 Task: Look for space in Siilinjärvi, Finland from 8th June, 2023 to 12th June, 2023 for 2 adults in price range Rs.8000 to Rs.16000. Place can be private room with 1  bedroom having 1 bed and 1 bathroom. Property type can be flatguest house, hotel. Booking option can be shelf check-in. Required host language is .
Action: Mouse moved to (457, 85)
Screenshot: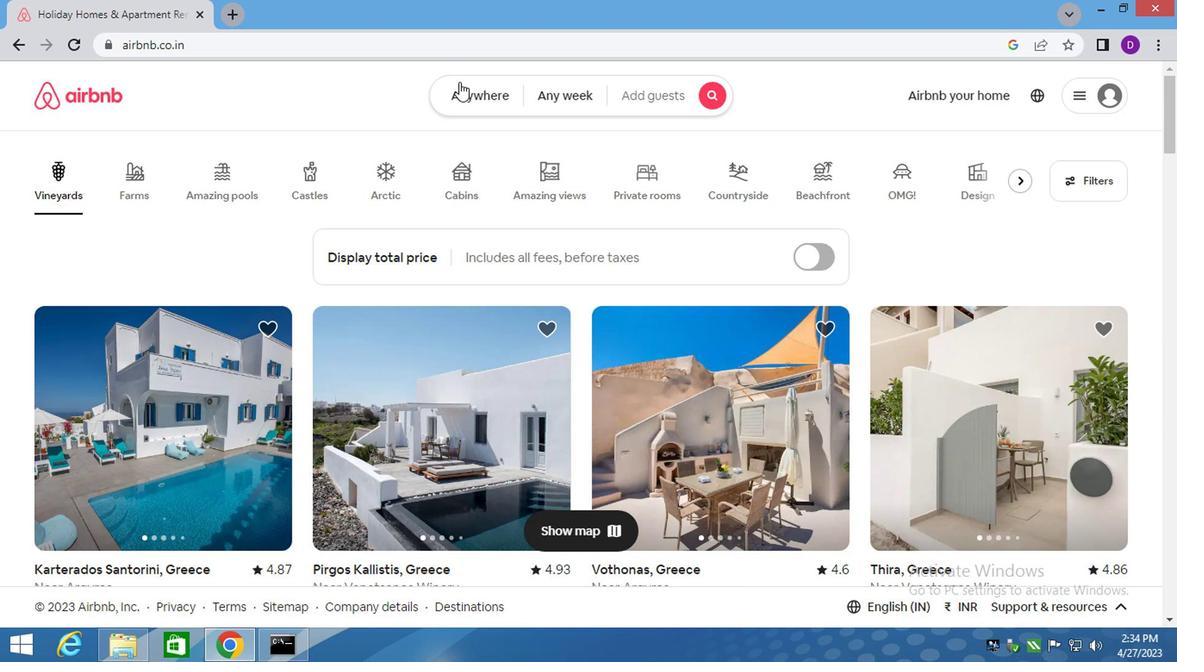 
Action: Mouse pressed left at (457, 85)
Screenshot: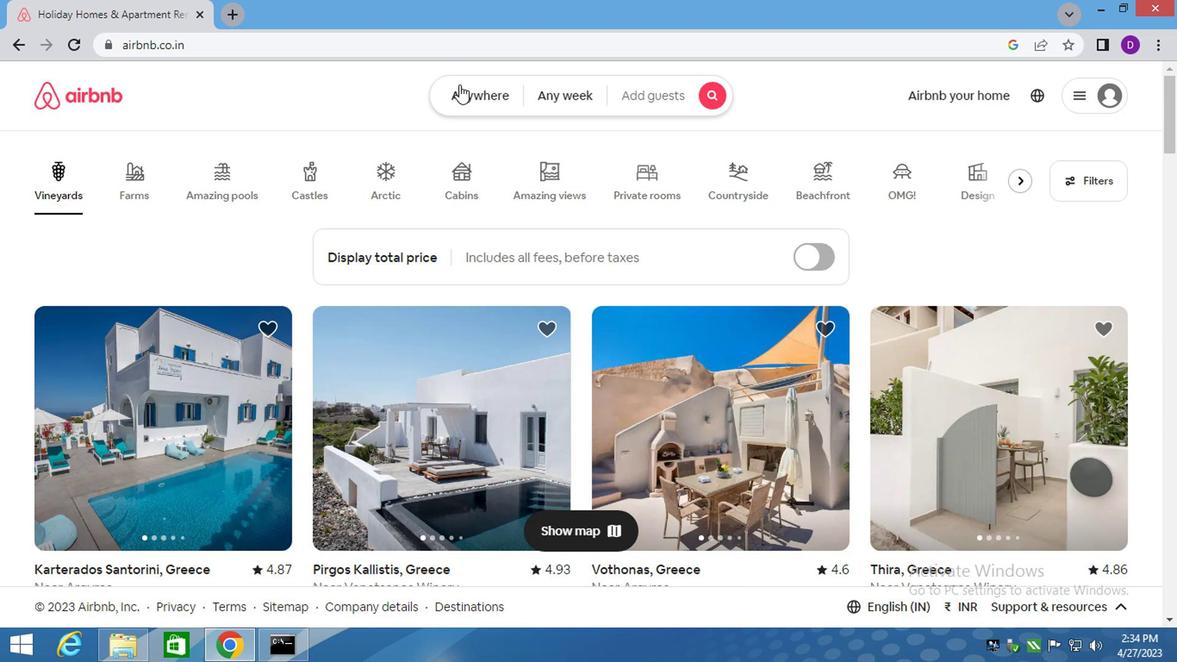 
Action: Mouse moved to (321, 168)
Screenshot: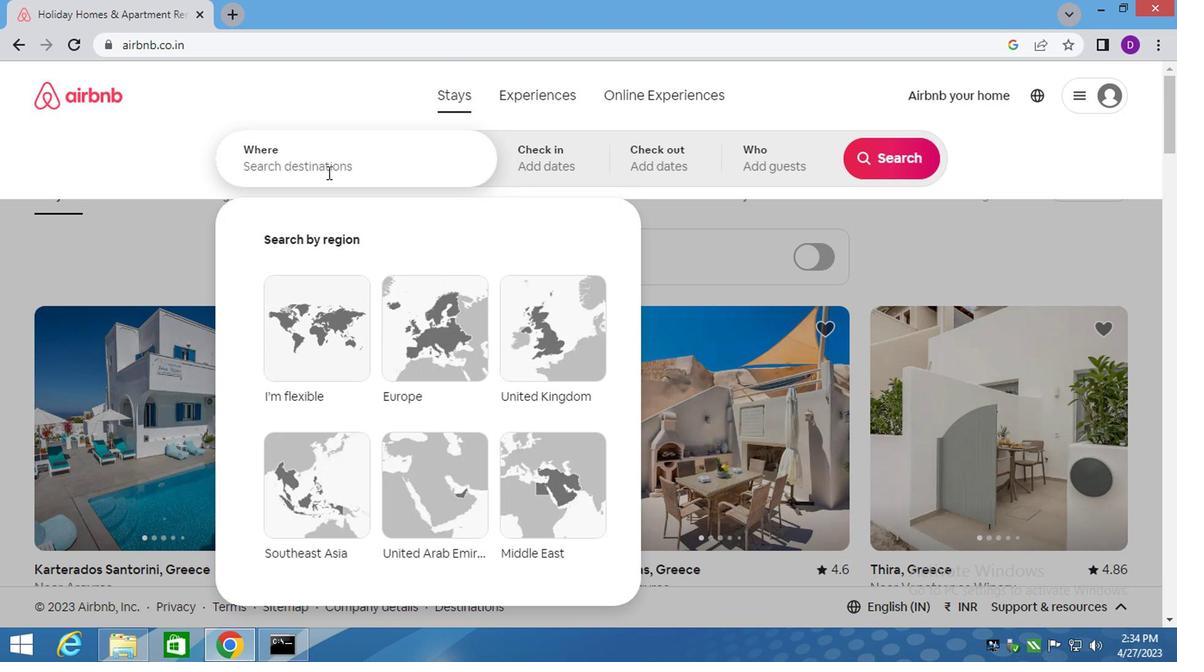 
Action: Mouse pressed left at (321, 168)
Screenshot: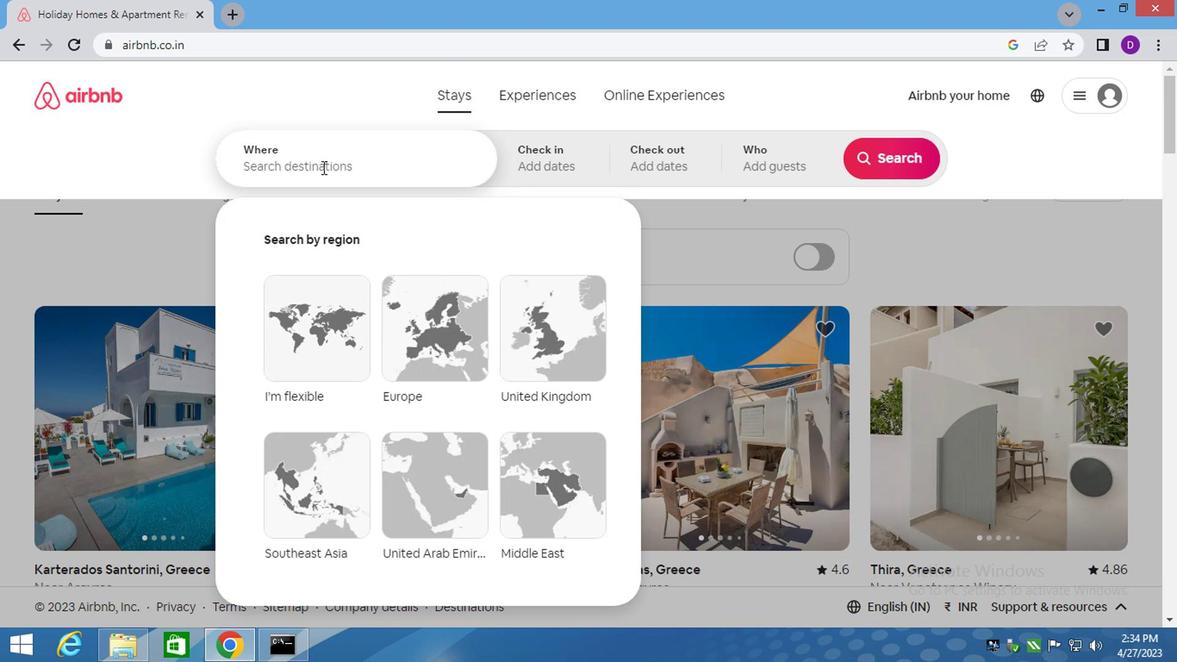 
Action: Key pressed <Key.shift>SIILINJARVI,<Key.space><Key.shift>FINLAND<Key.enter>
Screenshot: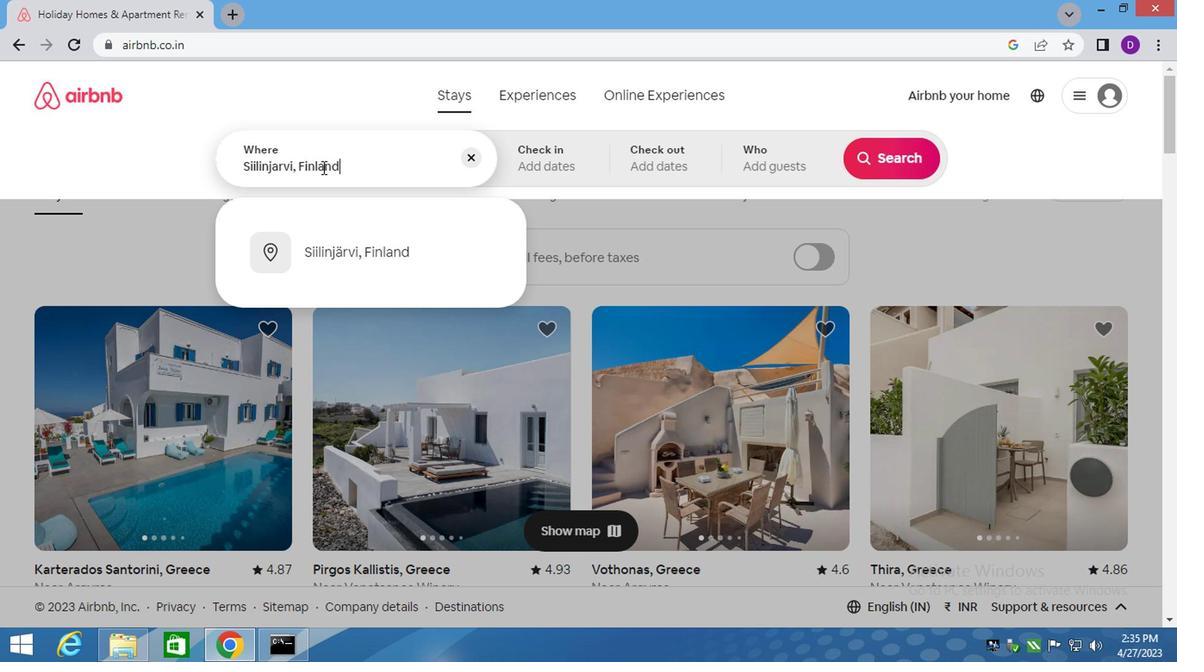 
Action: Mouse moved to (873, 299)
Screenshot: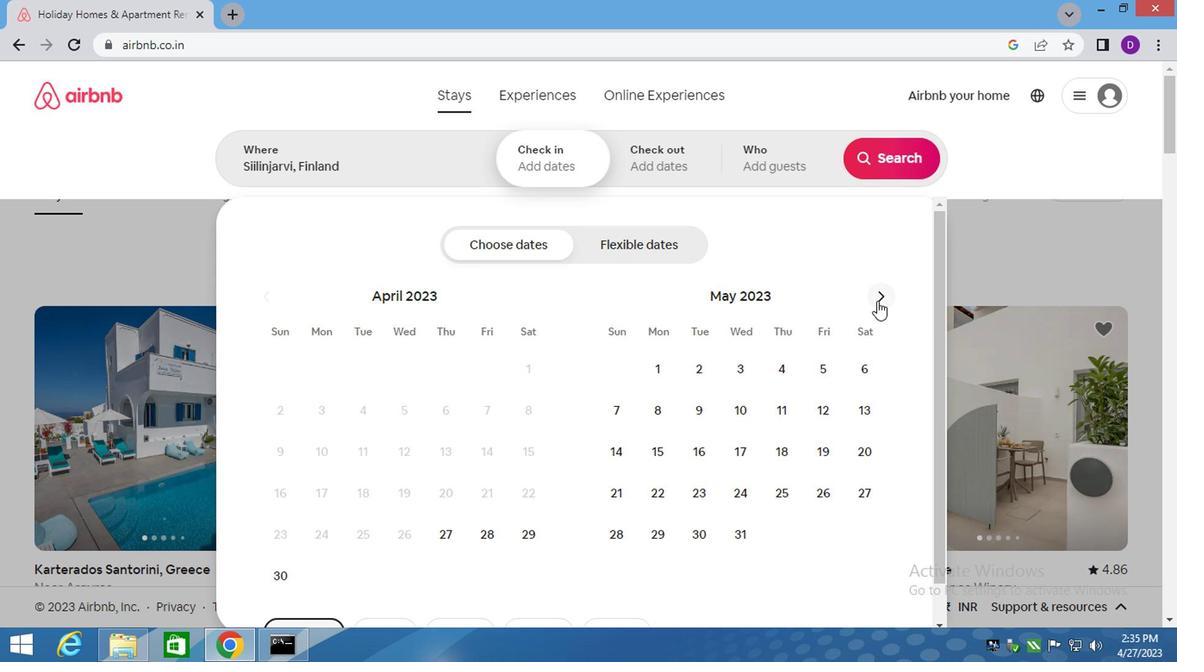 
Action: Mouse pressed left at (873, 299)
Screenshot: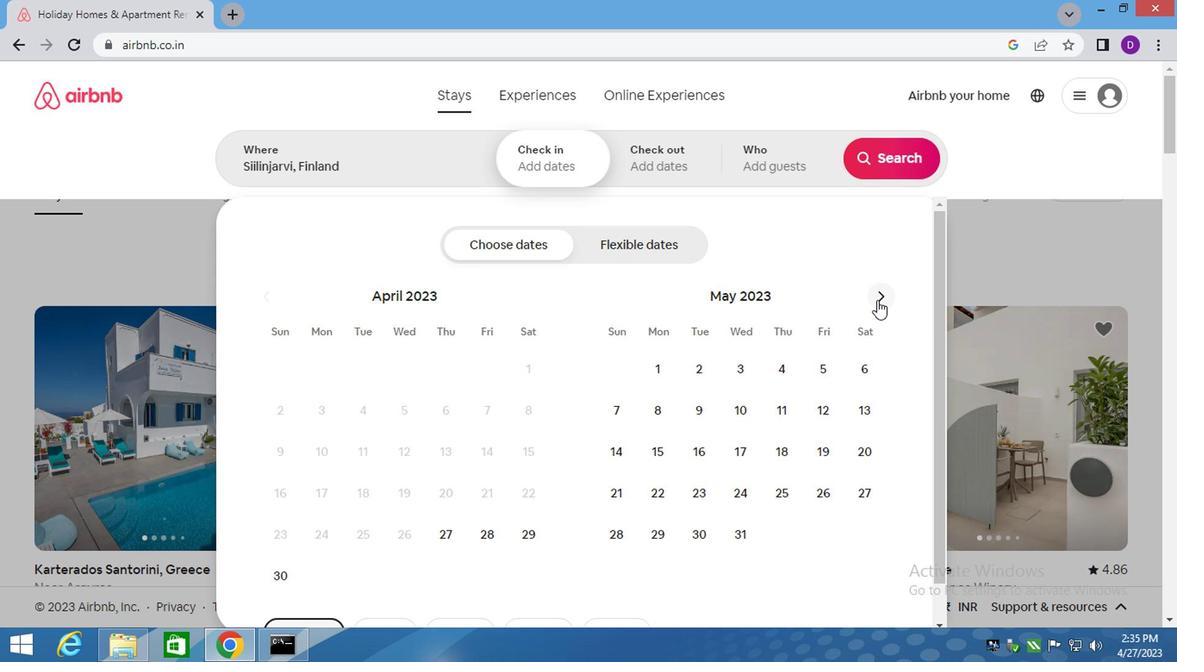 
Action: Mouse moved to (776, 411)
Screenshot: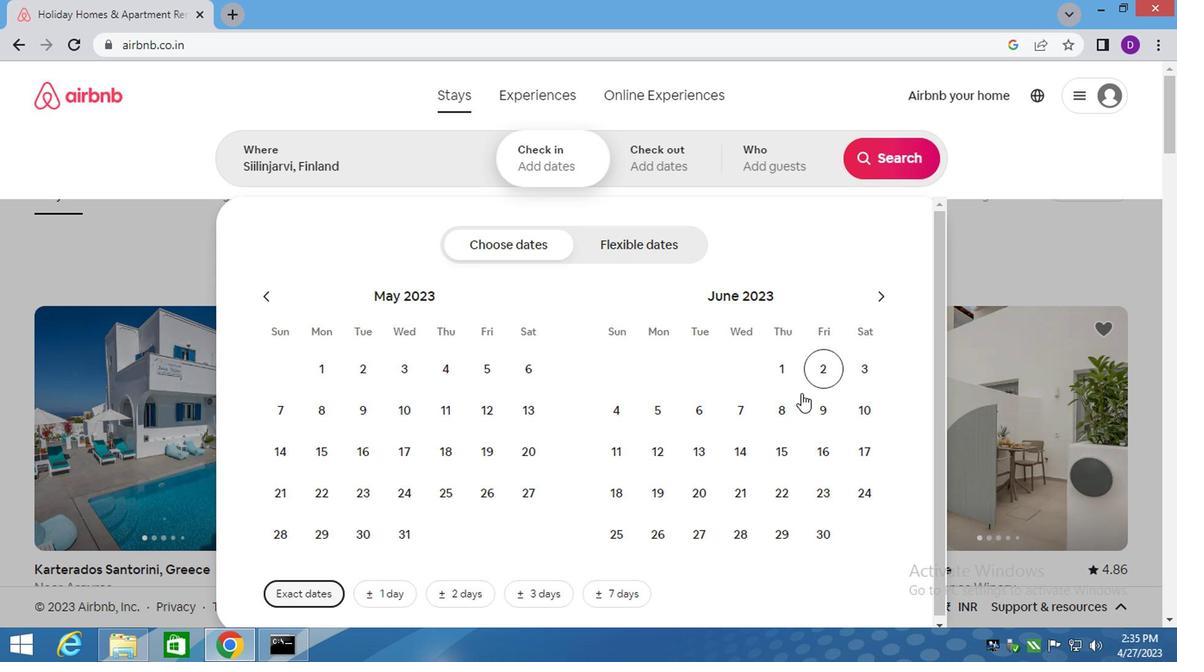 
Action: Mouse pressed left at (776, 411)
Screenshot: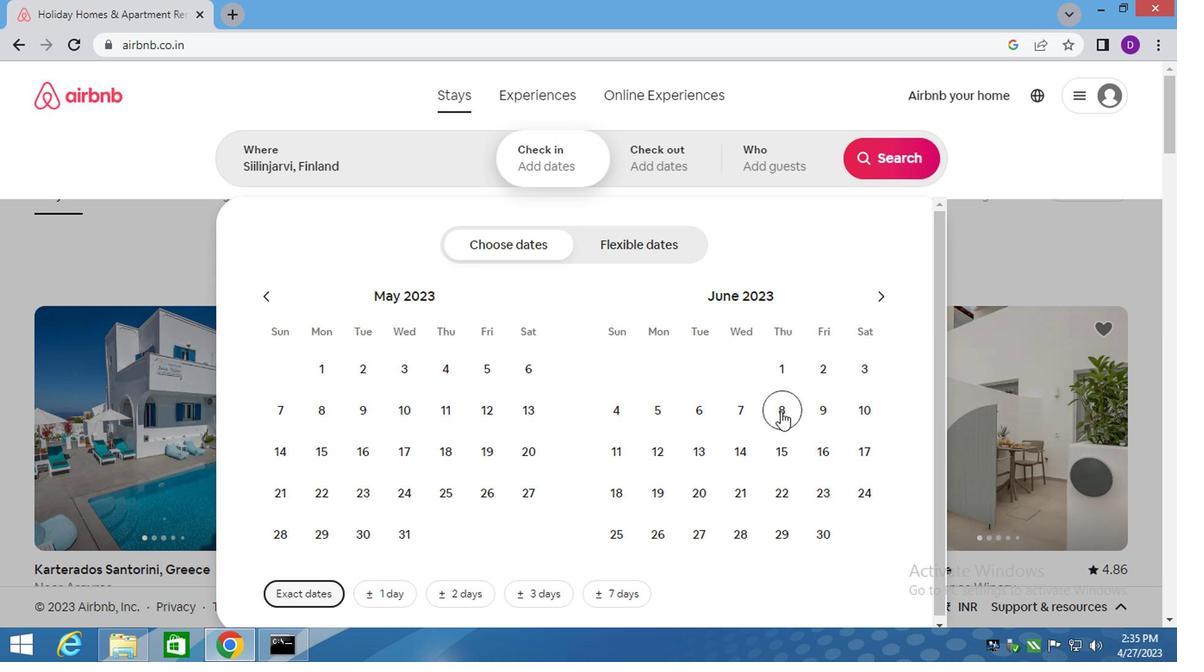 
Action: Mouse moved to (666, 441)
Screenshot: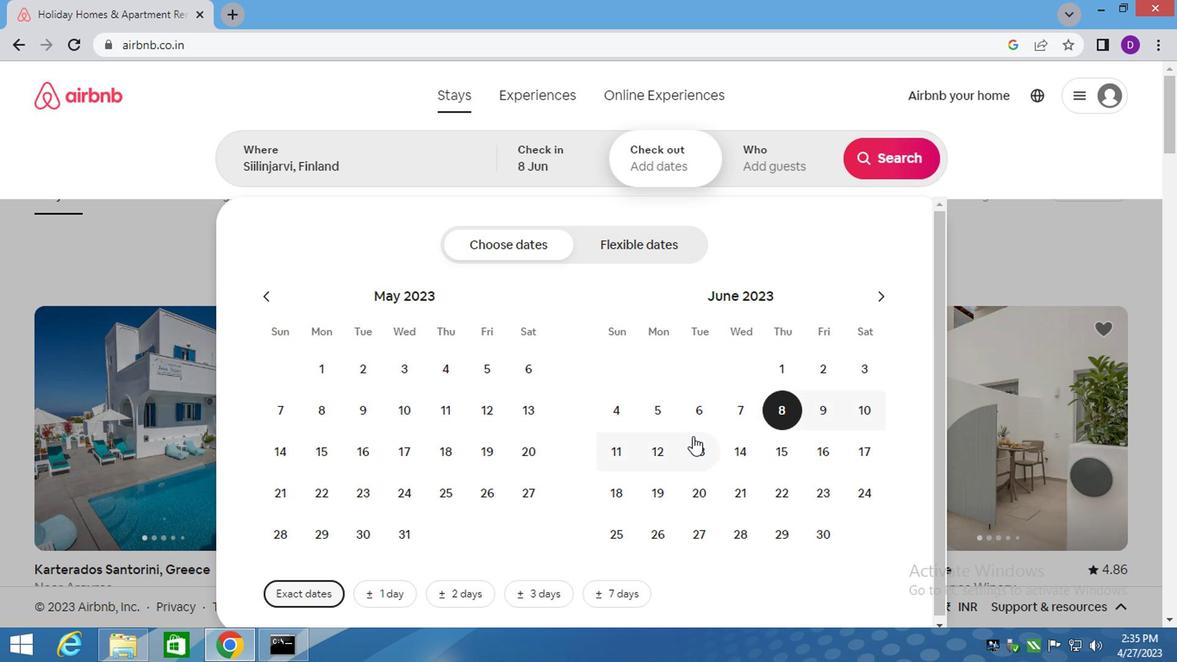 
Action: Mouse pressed left at (666, 441)
Screenshot: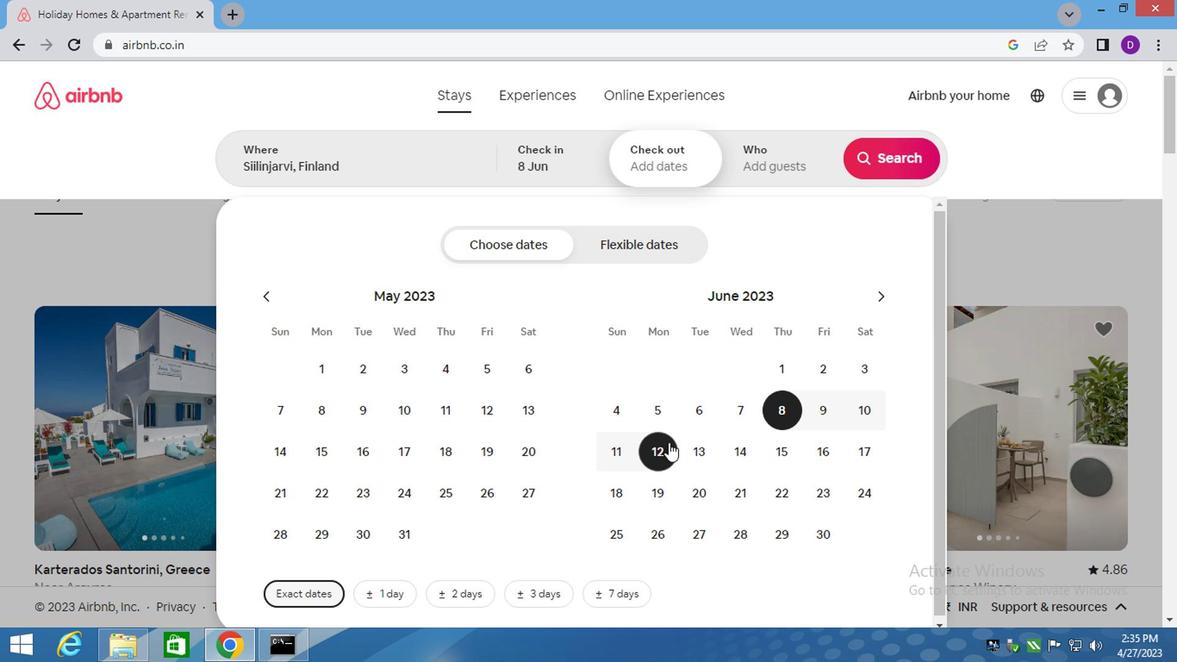
Action: Mouse moved to (755, 170)
Screenshot: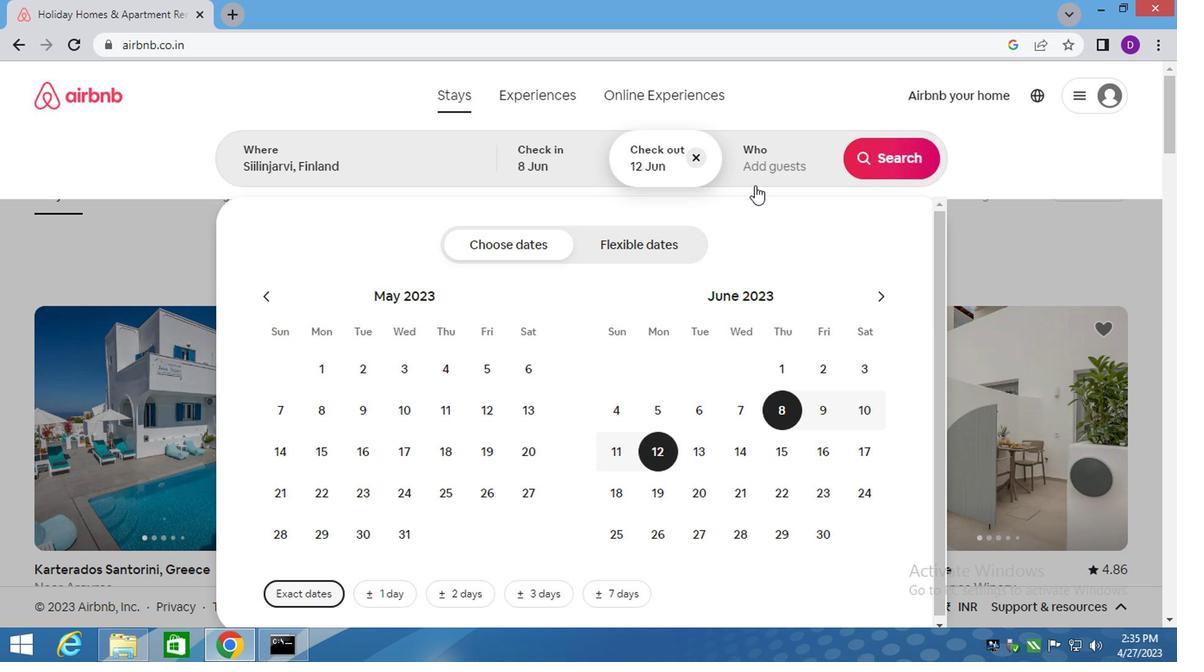 
Action: Mouse pressed left at (755, 170)
Screenshot: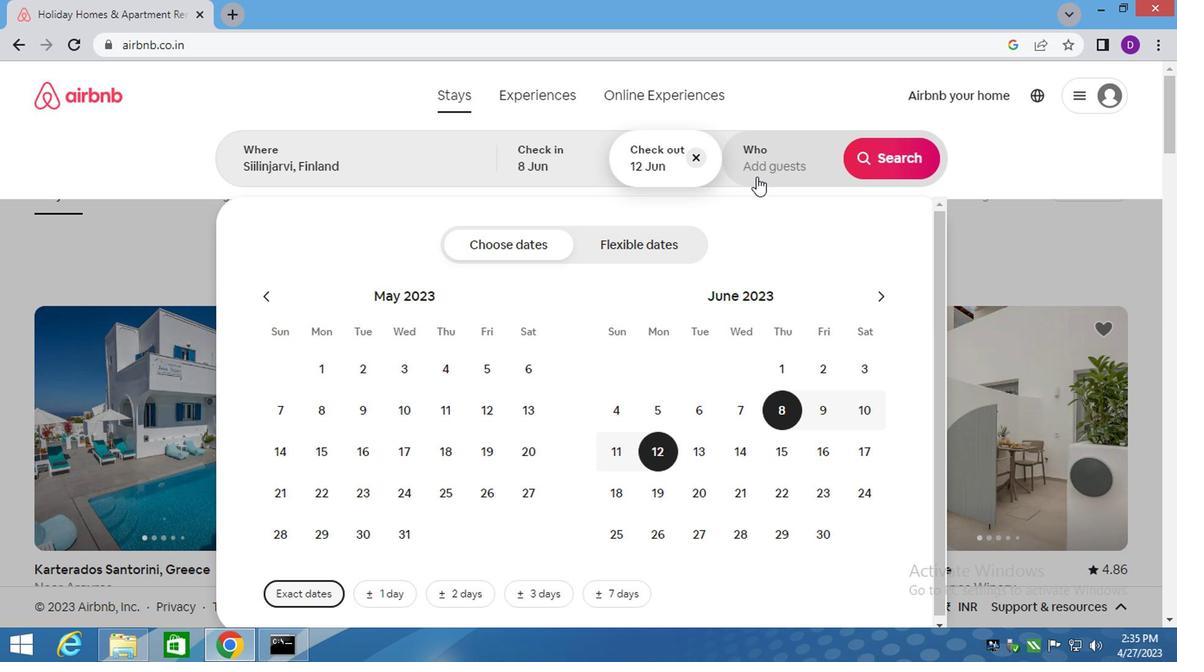 
Action: Mouse moved to (883, 254)
Screenshot: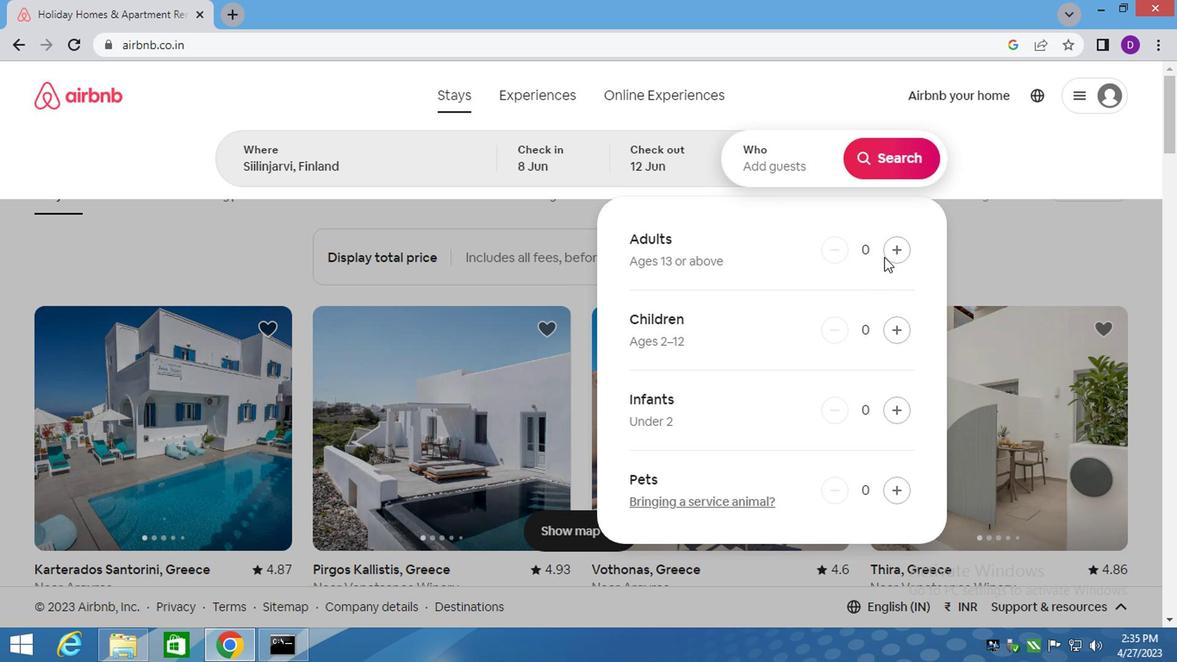 
Action: Mouse pressed left at (883, 254)
Screenshot: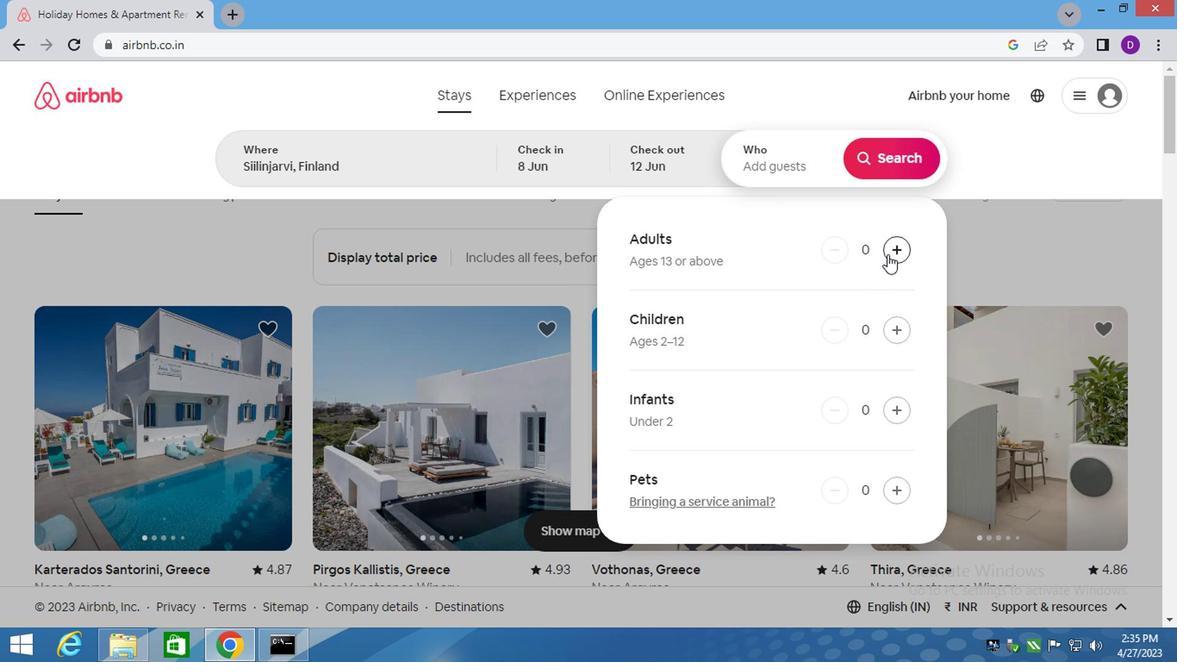 
Action: Mouse pressed left at (883, 254)
Screenshot: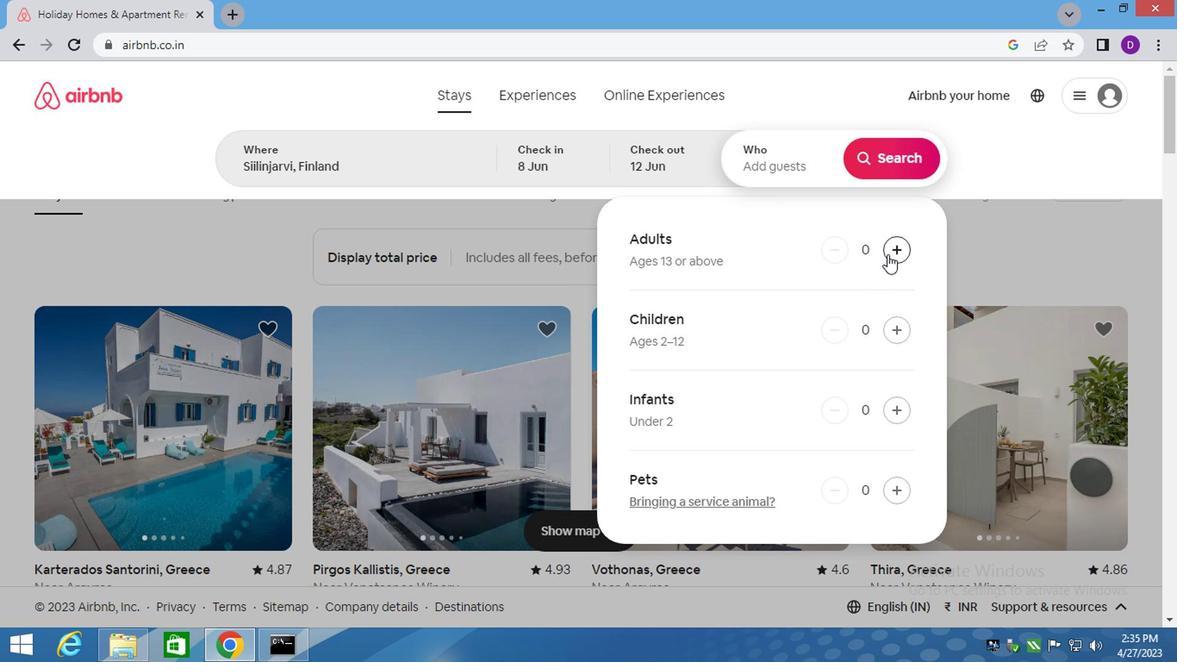 
Action: Mouse moved to (869, 160)
Screenshot: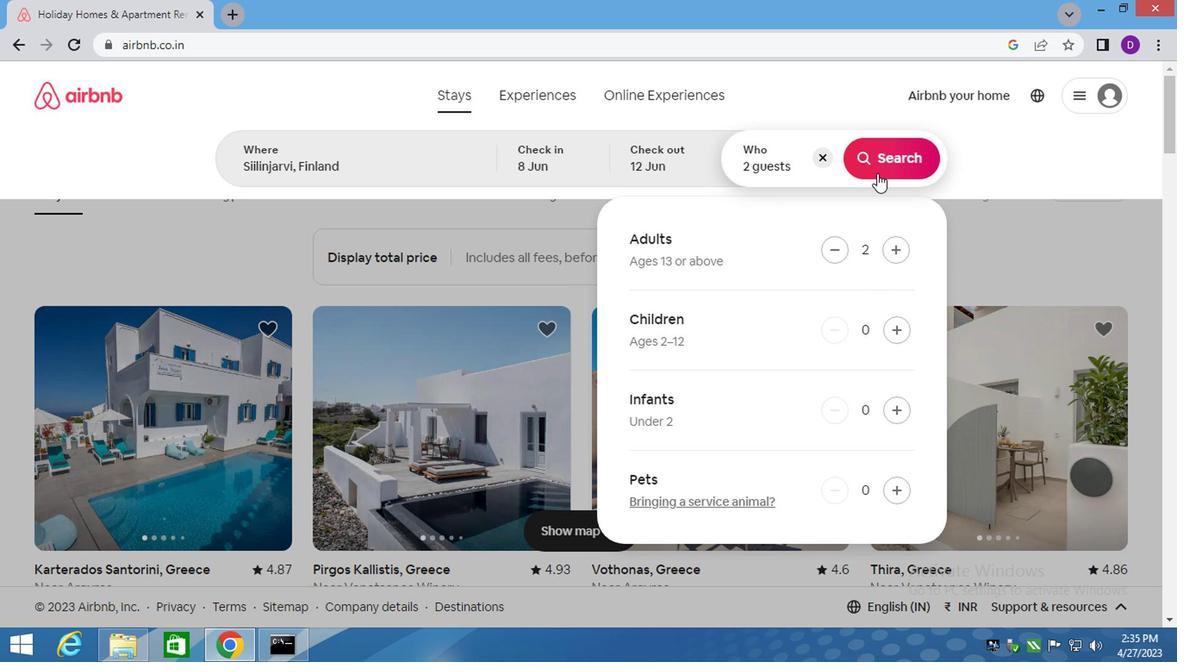 
Action: Mouse pressed left at (869, 160)
Screenshot: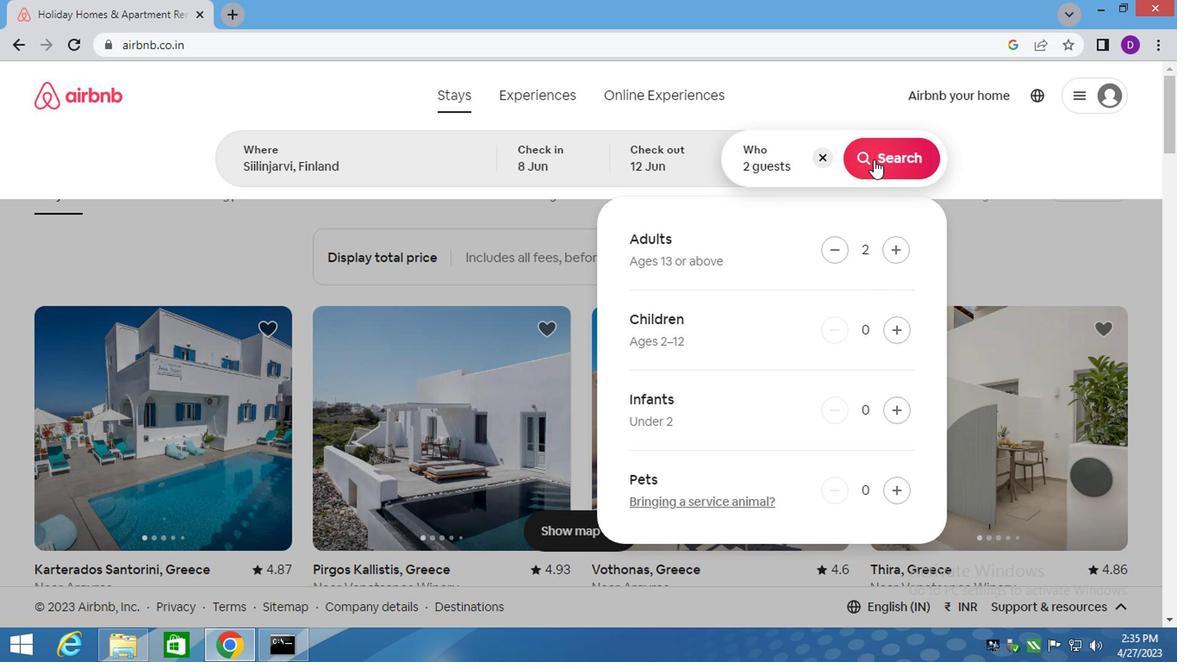 
Action: Mouse moved to (1099, 169)
Screenshot: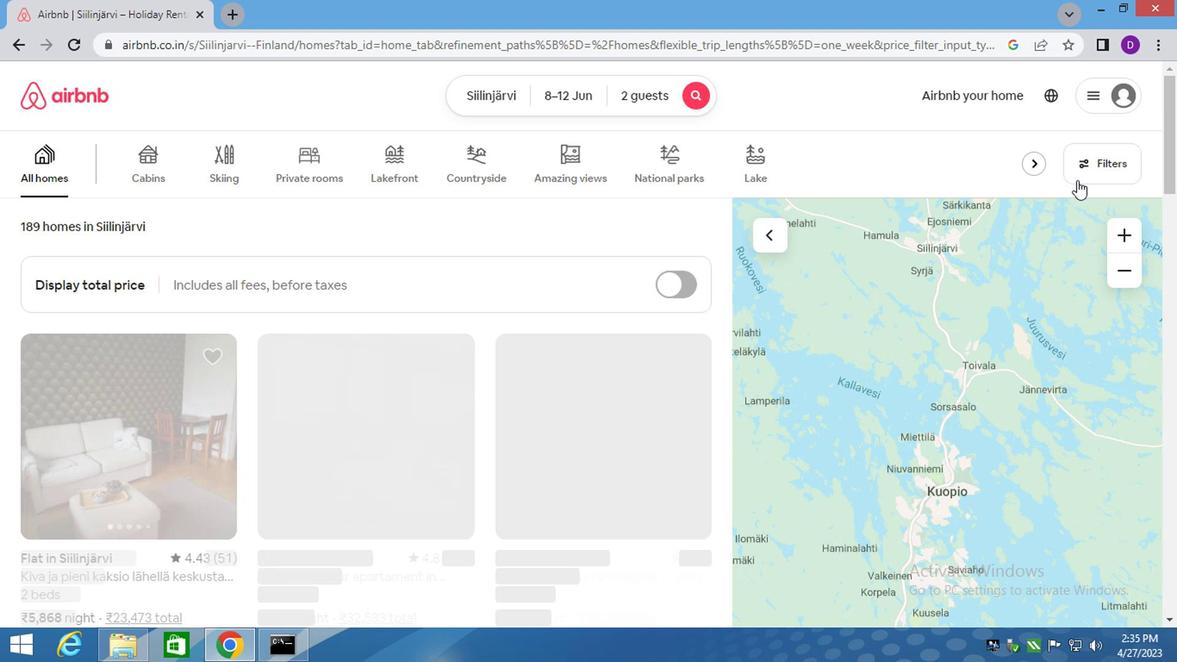 
Action: Mouse pressed left at (1099, 169)
Screenshot: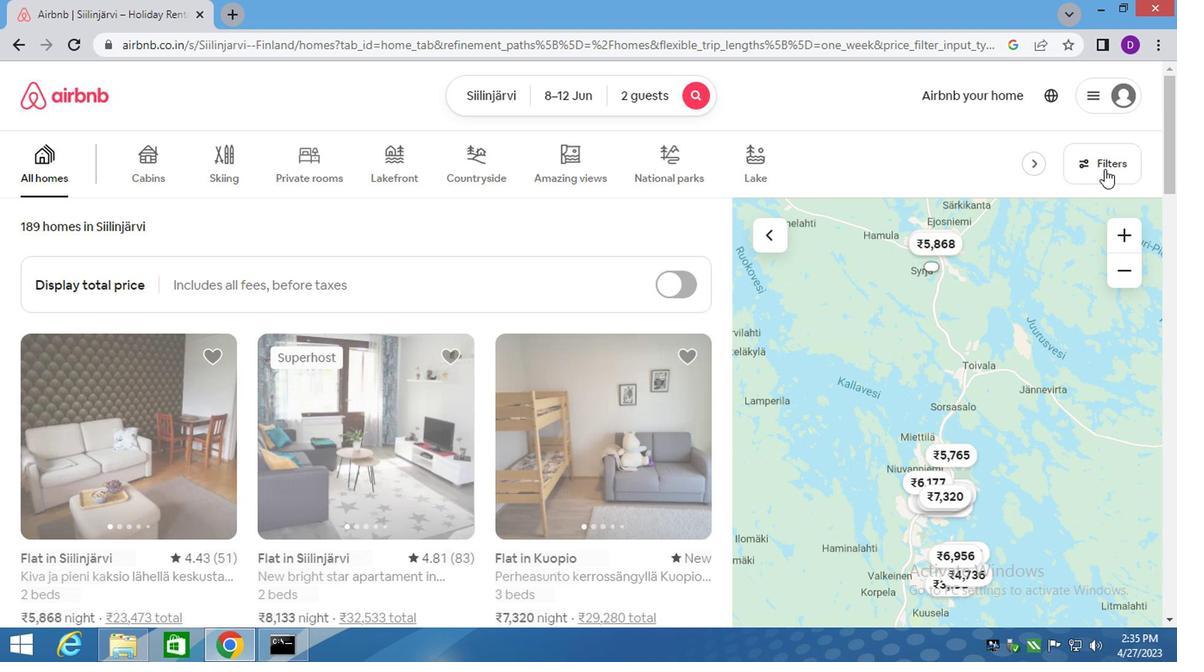 
Action: Mouse moved to (363, 387)
Screenshot: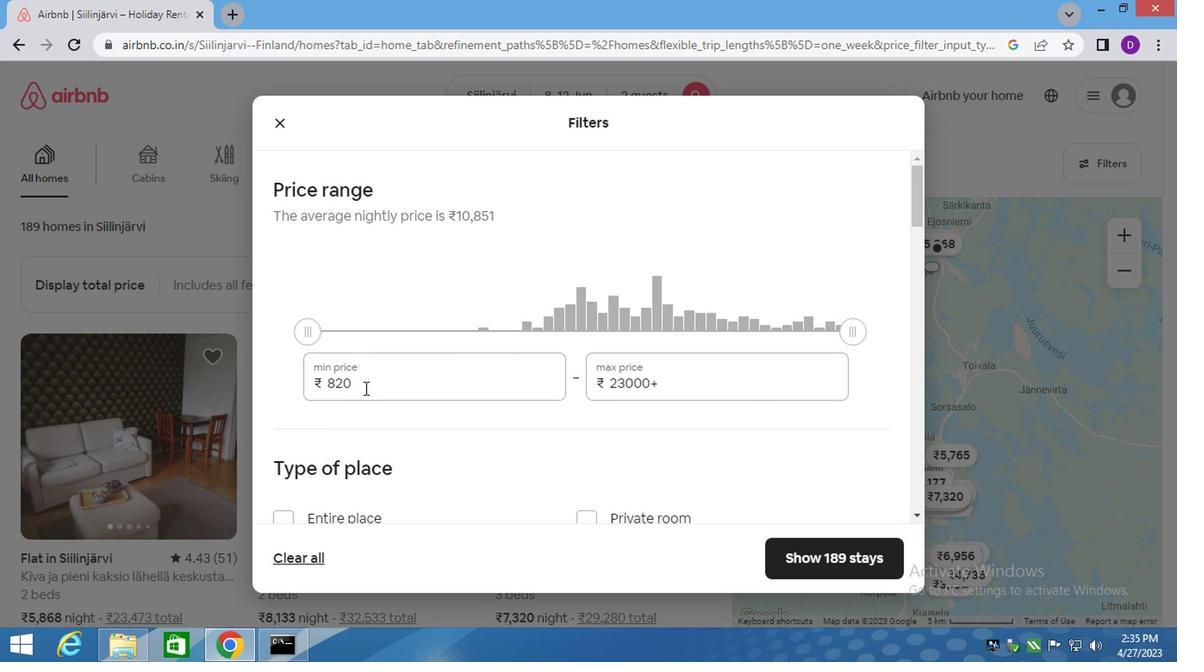 
Action: Mouse pressed left at (363, 387)
Screenshot: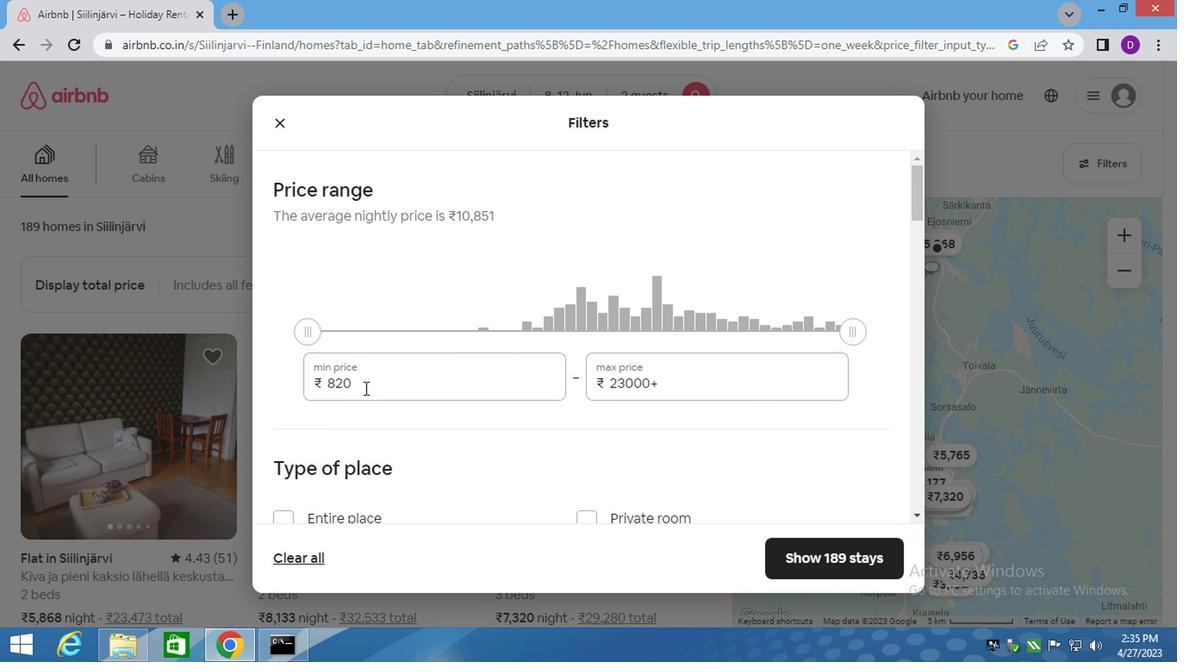 
Action: Mouse pressed left at (363, 387)
Screenshot: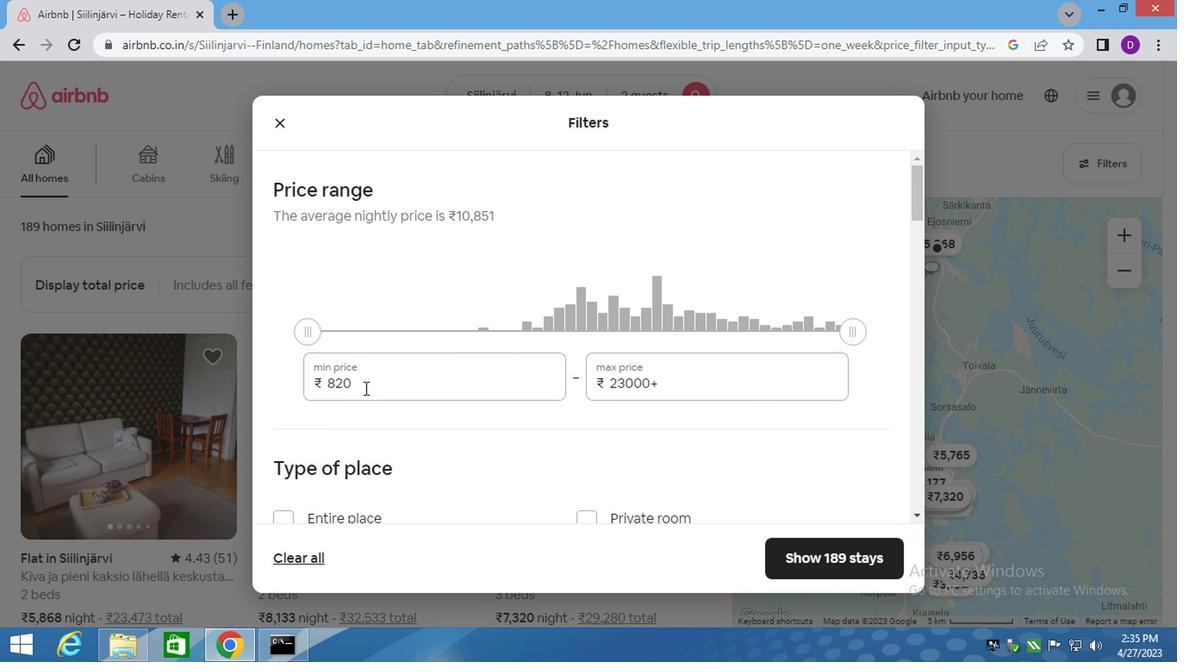 
Action: Key pressed 8000<Key.tab>16000
Screenshot: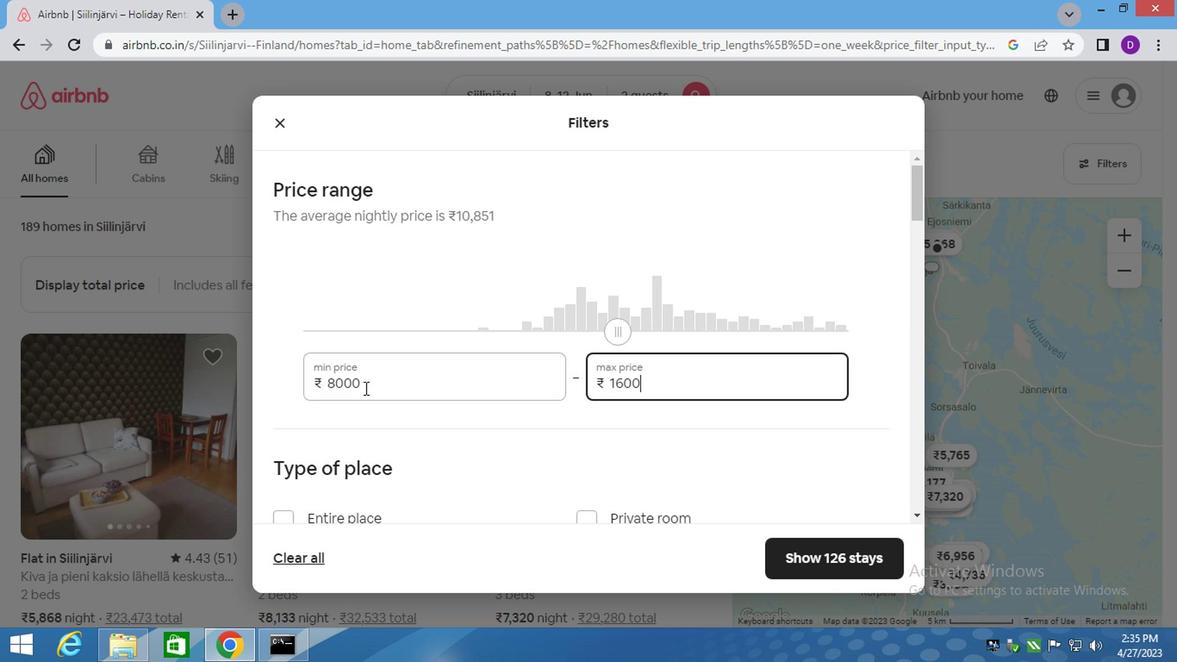 
Action: Mouse moved to (364, 389)
Screenshot: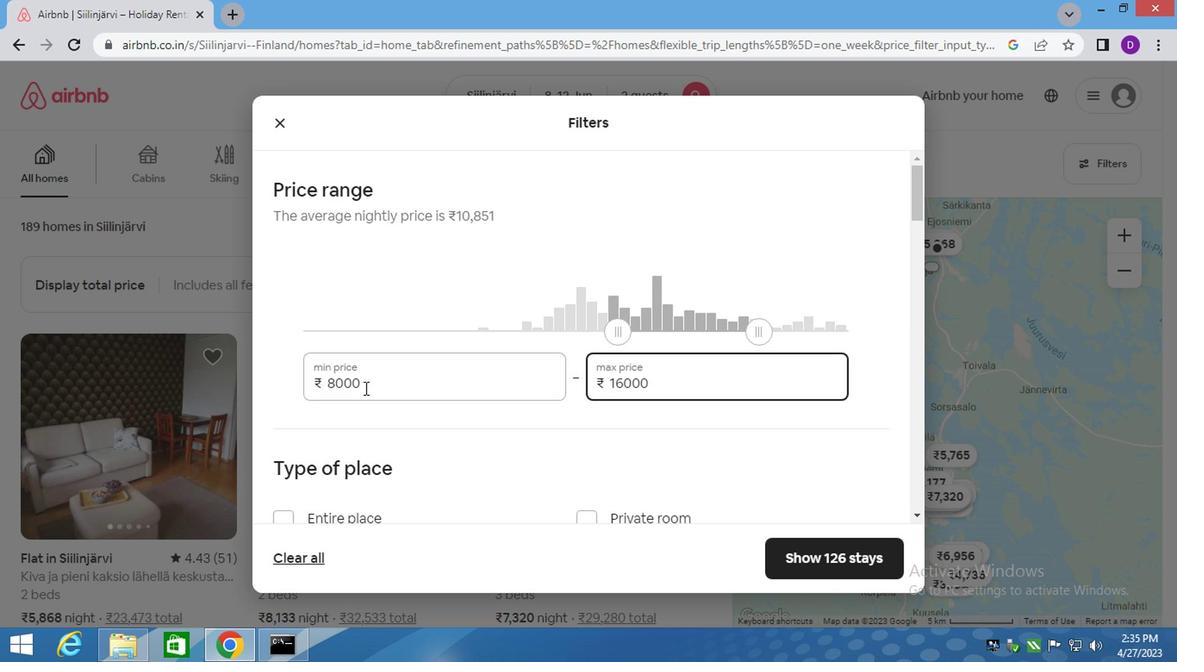 
Action: Mouse scrolled (364, 388) with delta (0, 0)
Screenshot: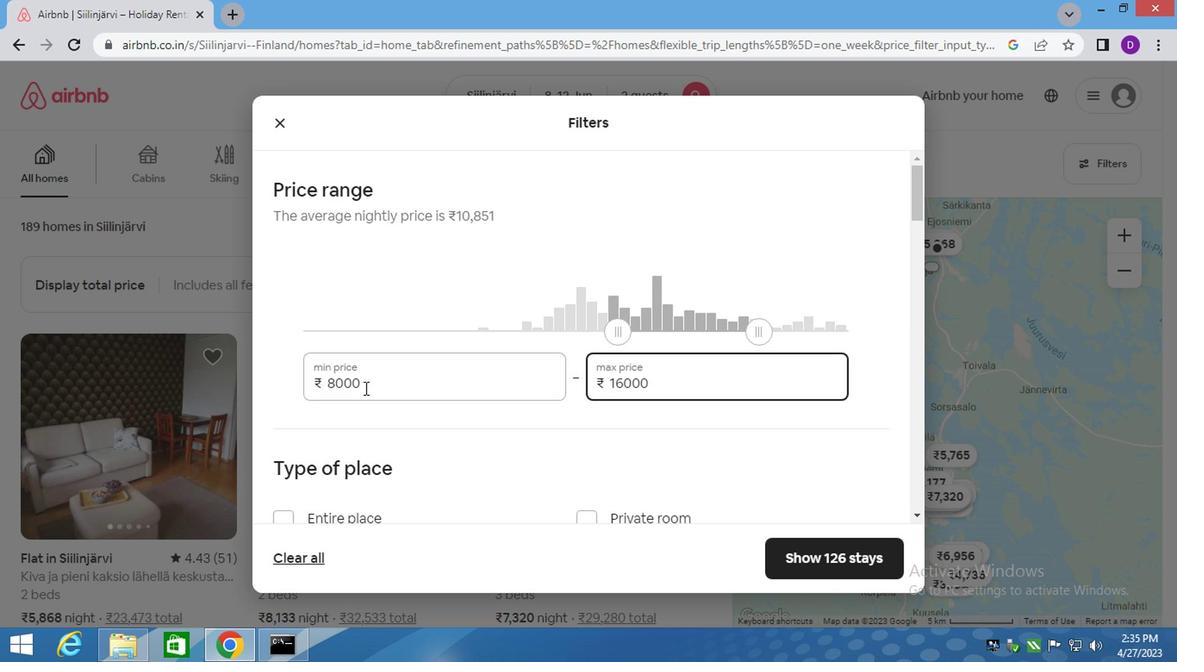 
Action: Mouse moved to (365, 391)
Screenshot: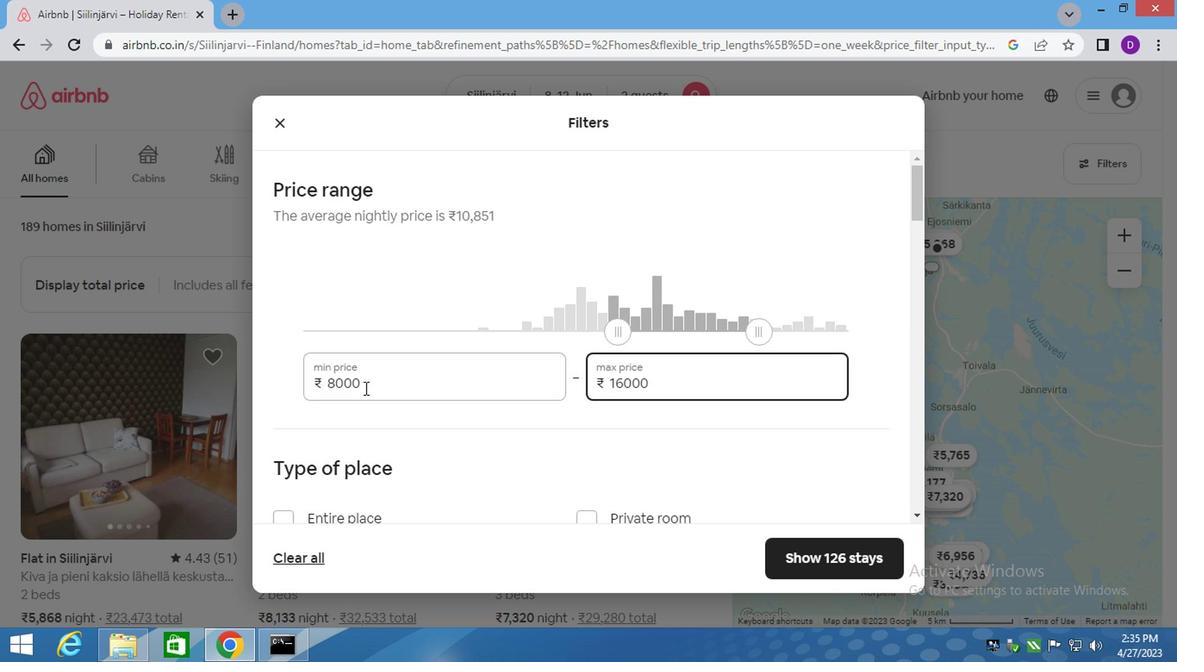 
Action: Mouse scrolled (365, 390) with delta (0, -1)
Screenshot: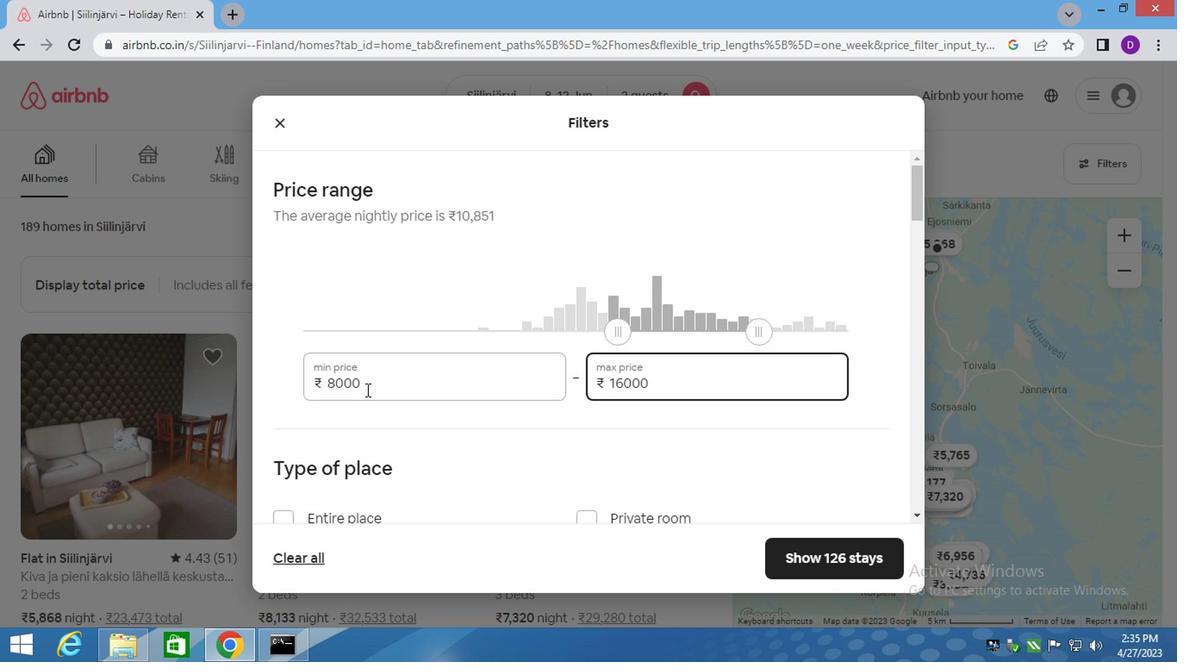 
Action: Mouse moved to (578, 349)
Screenshot: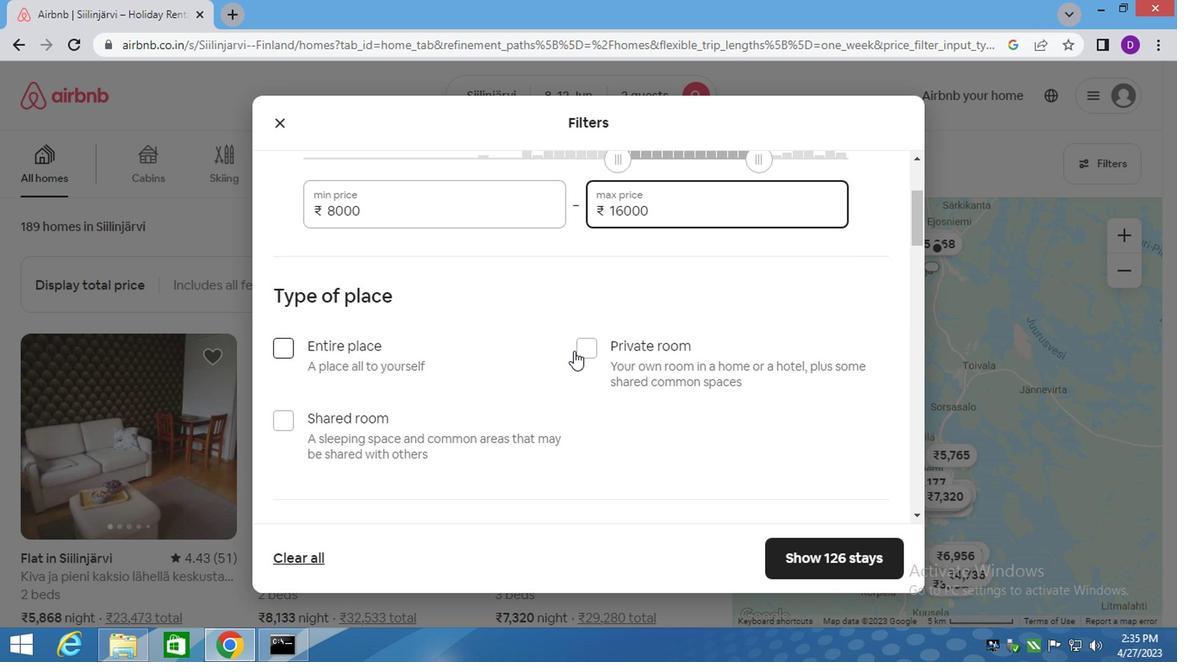 
Action: Mouse pressed left at (578, 349)
Screenshot: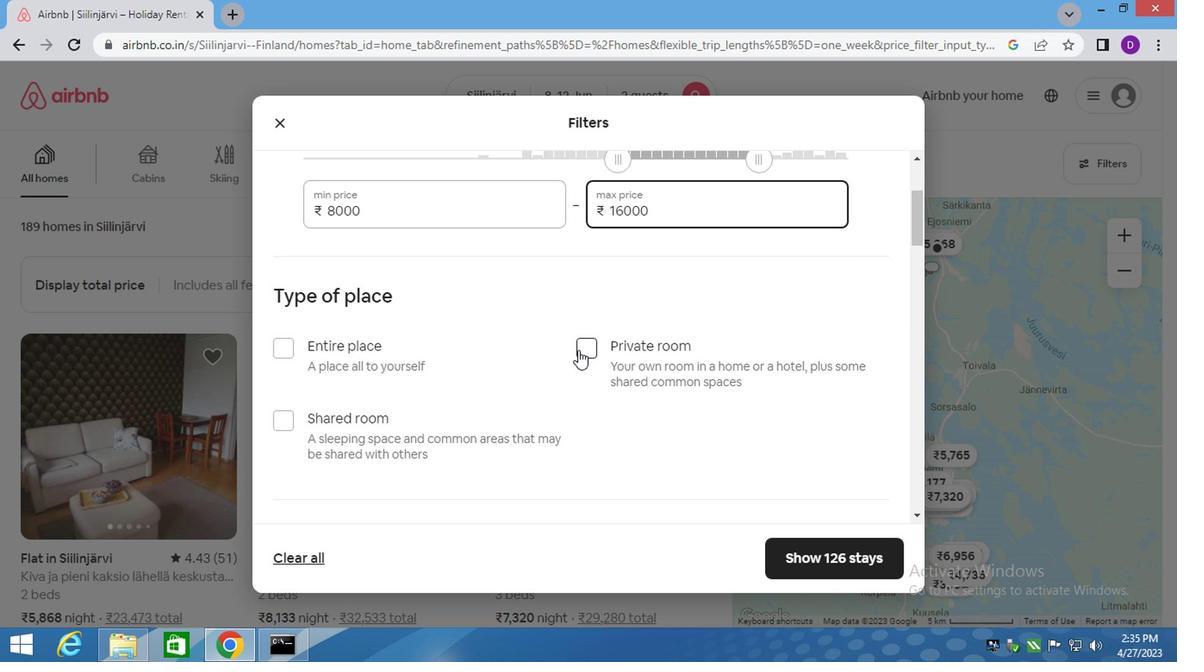 
Action: Mouse moved to (441, 382)
Screenshot: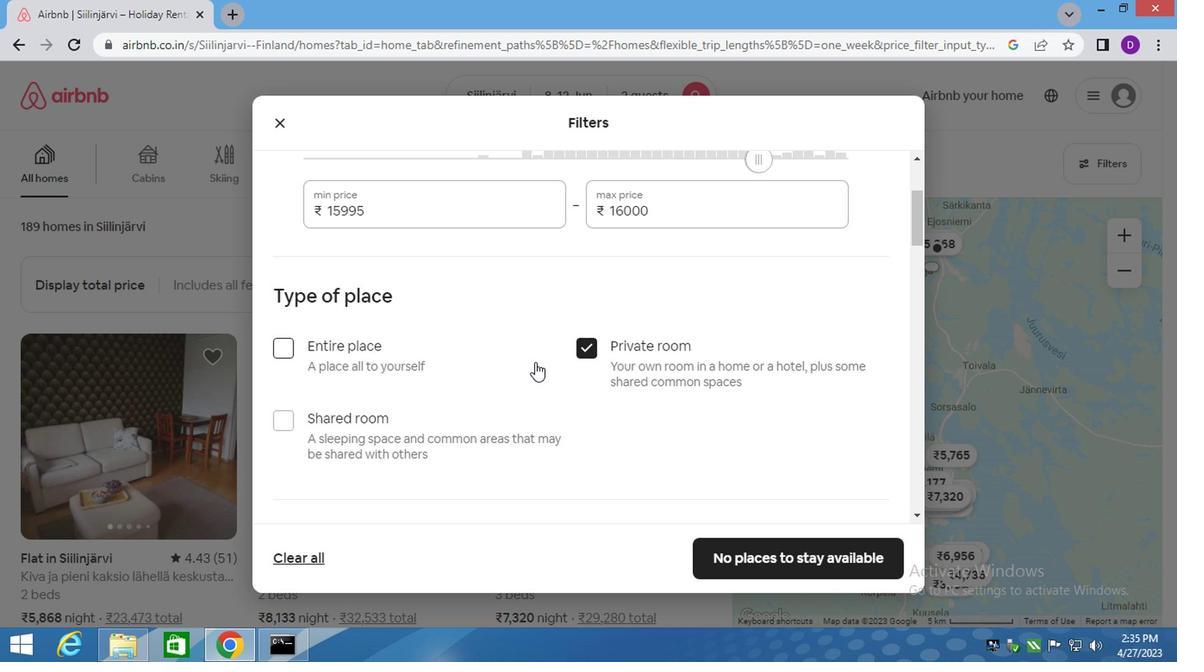 
Action: Mouse scrolled (441, 381) with delta (0, -1)
Screenshot: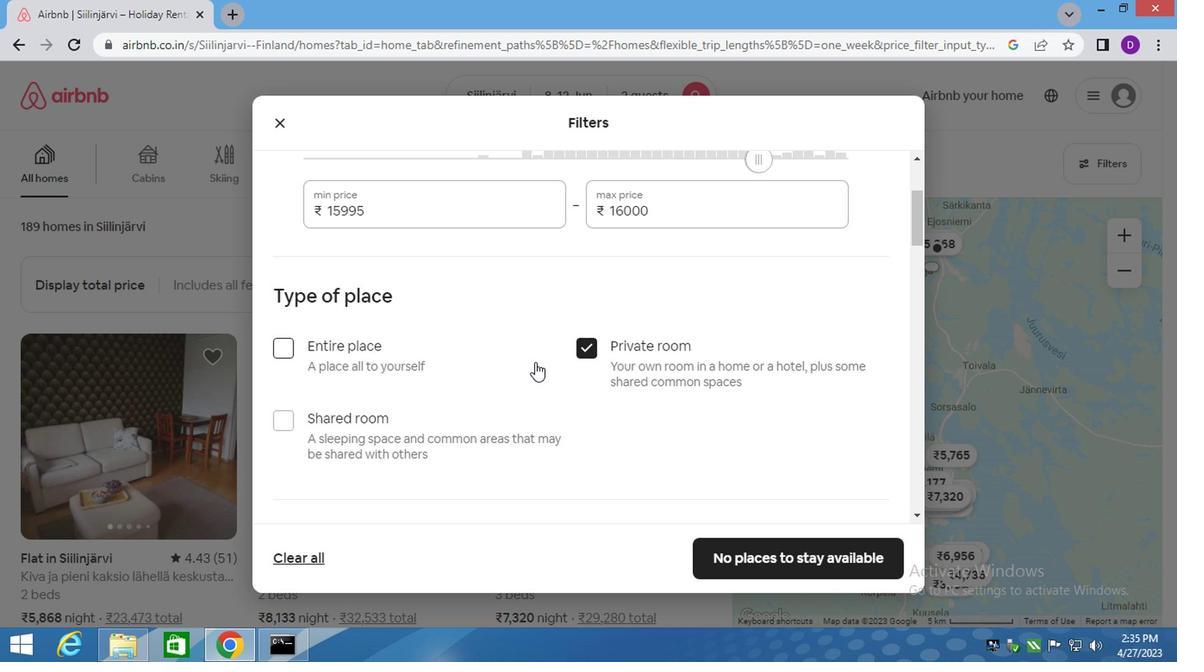 
Action: Mouse moved to (426, 388)
Screenshot: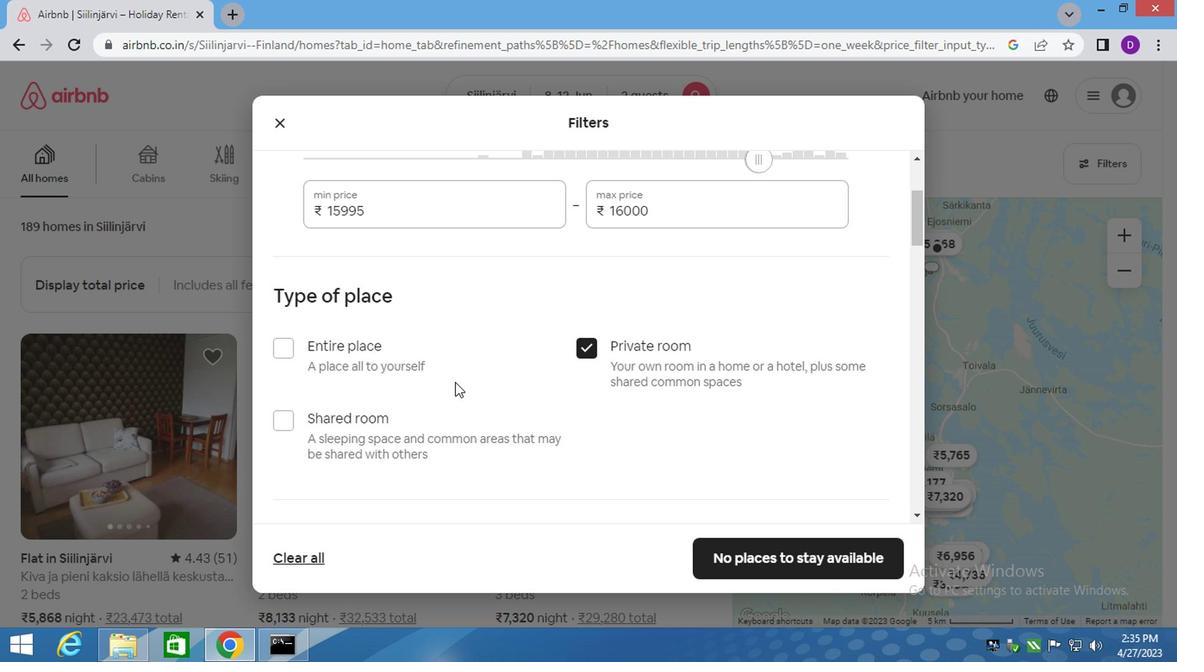 
Action: Mouse scrolled (429, 387) with delta (0, -1)
Screenshot: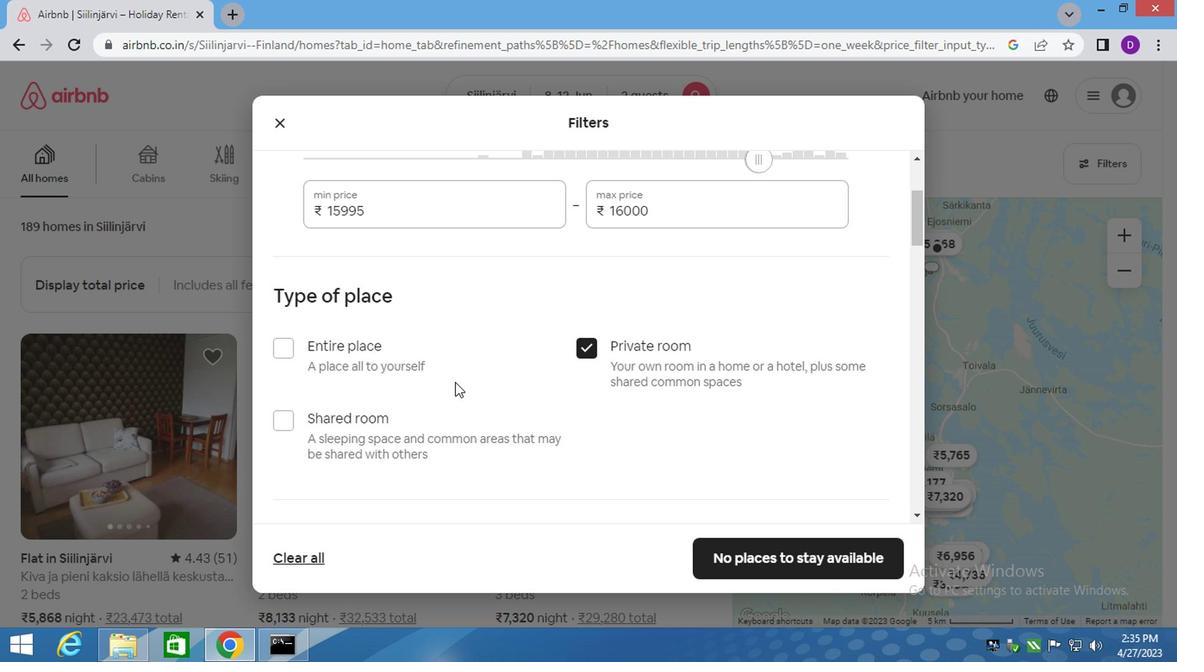 
Action: Mouse moved to (423, 390)
Screenshot: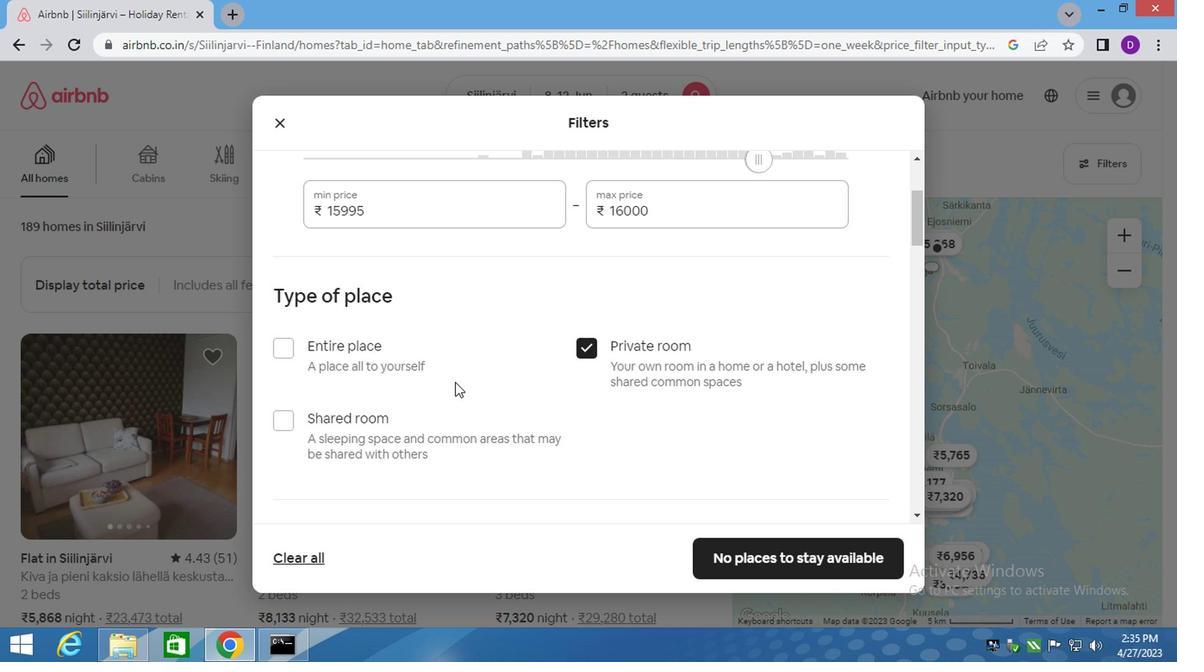 
Action: Mouse scrolled (423, 389) with delta (0, 0)
Screenshot: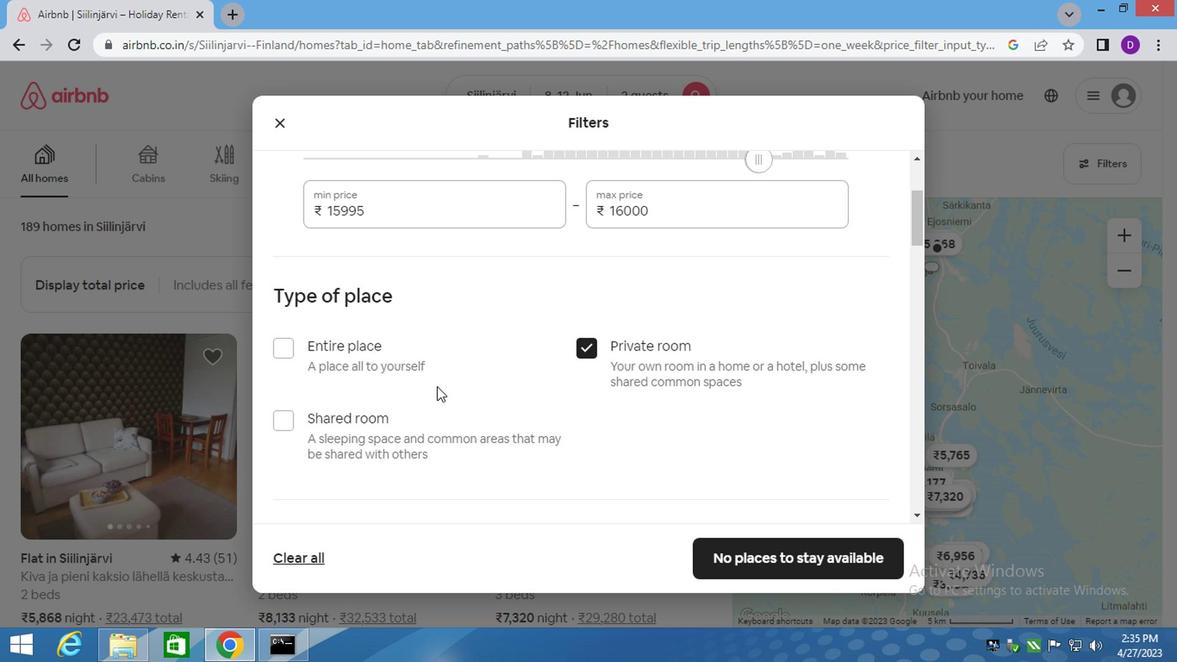 
Action: Mouse moved to (360, 390)
Screenshot: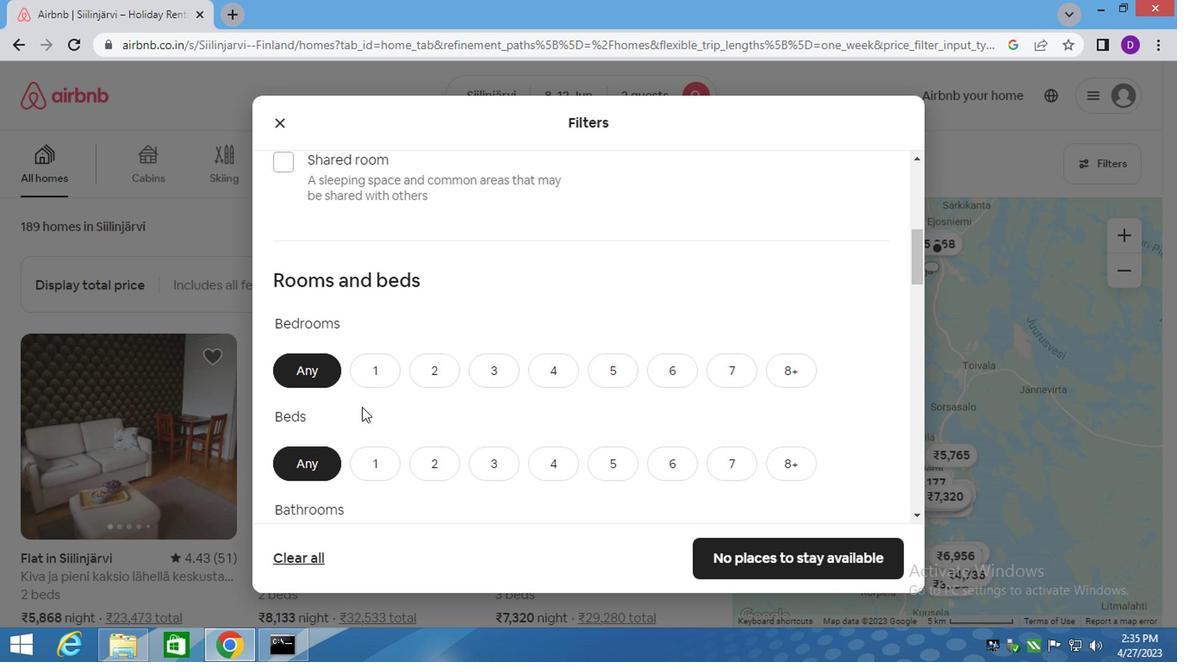 
Action: Mouse scrolled (360, 389) with delta (0, 0)
Screenshot: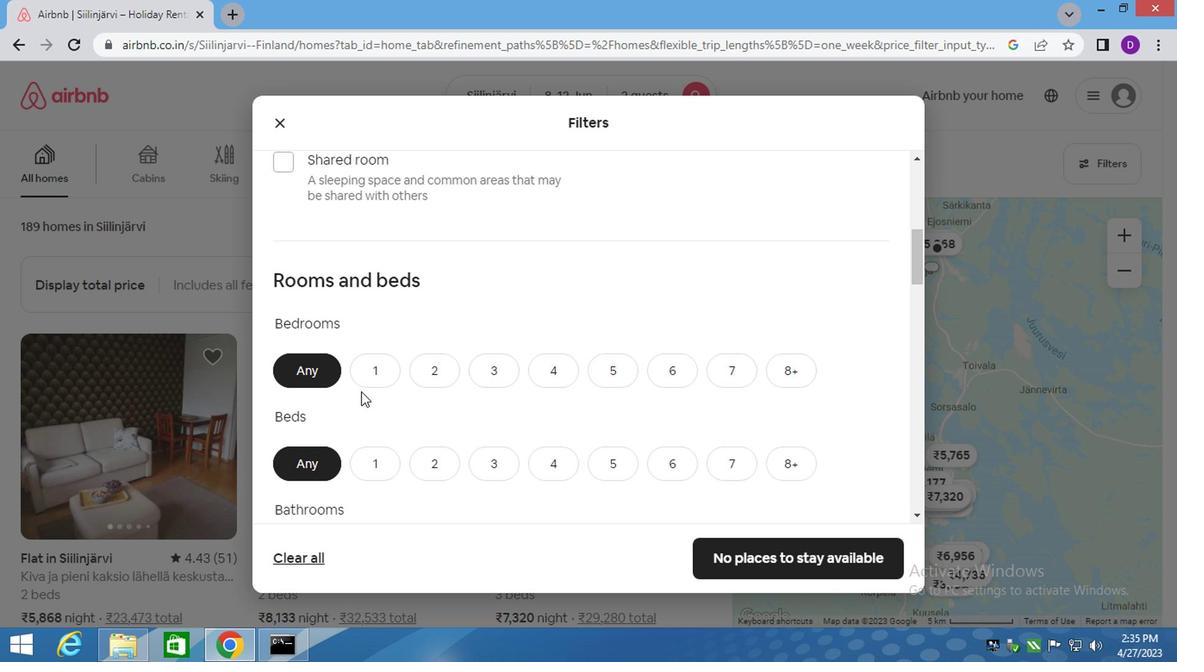 
Action: Mouse moved to (366, 294)
Screenshot: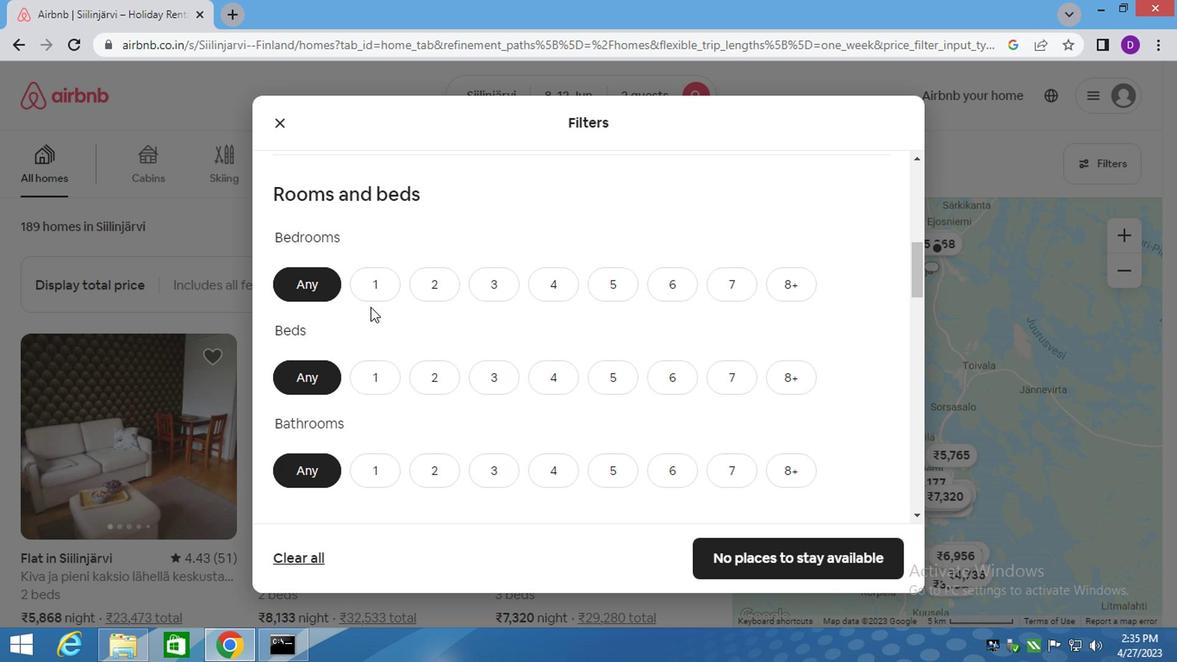 
Action: Mouse pressed left at (366, 294)
Screenshot: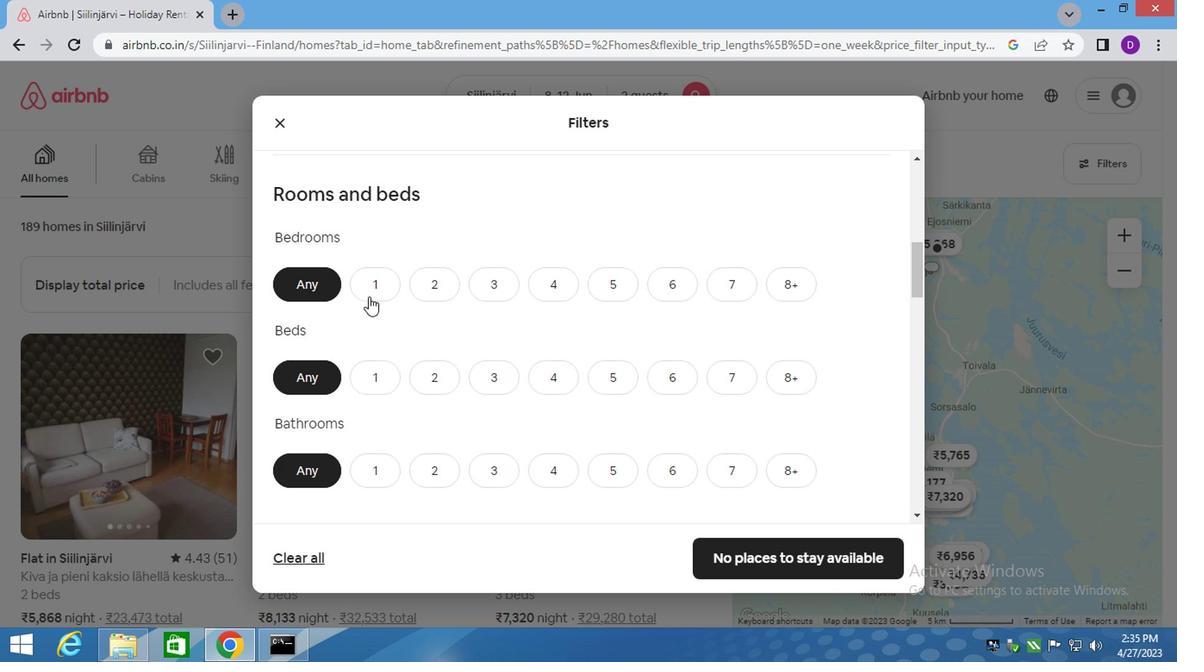 
Action: Mouse moved to (373, 377)
Screenshot: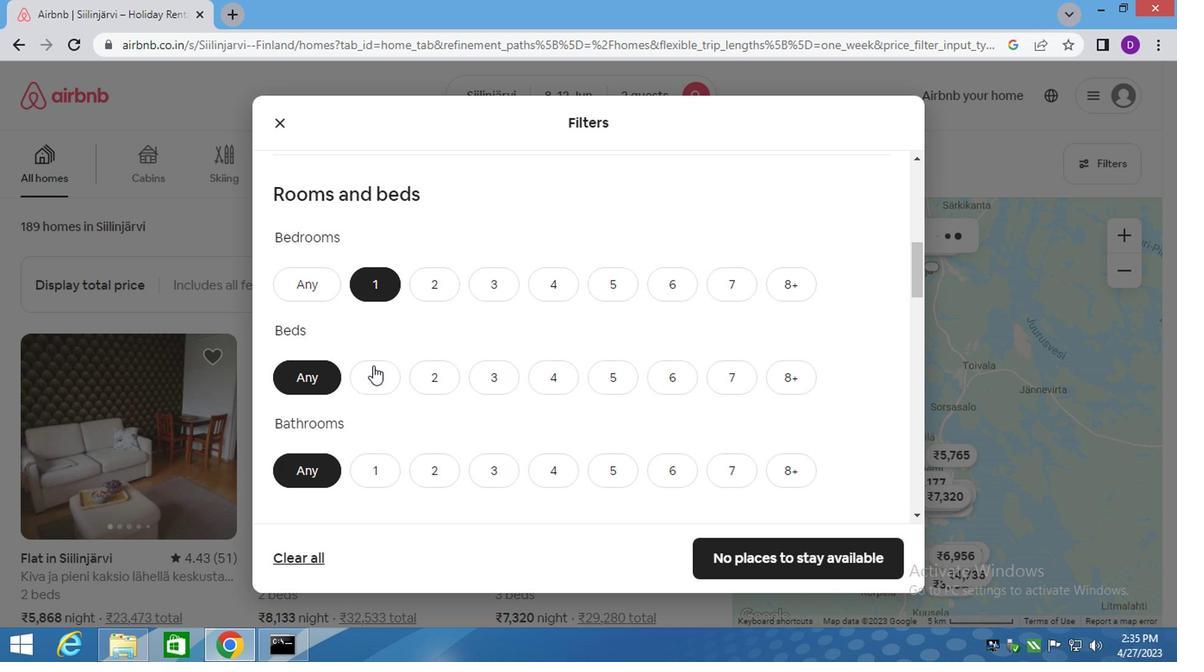 
Action: Mouse pressed left at (373, 377)
Screenshot: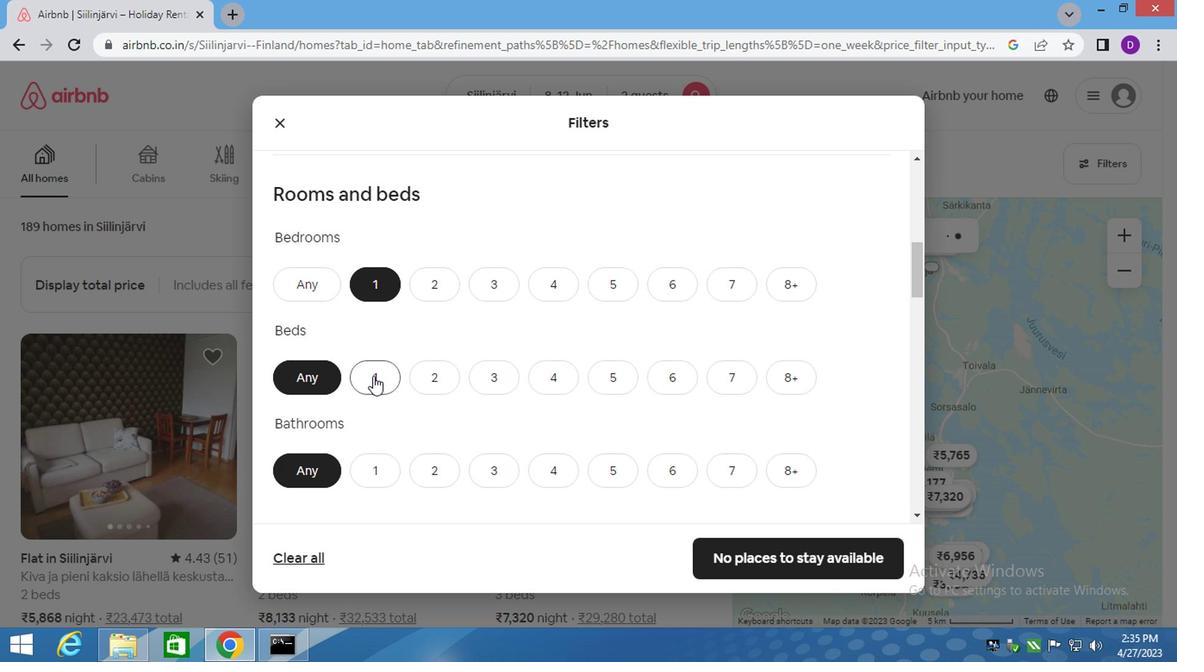 
Action: Mouse moved to (377, 462)
Screenshot: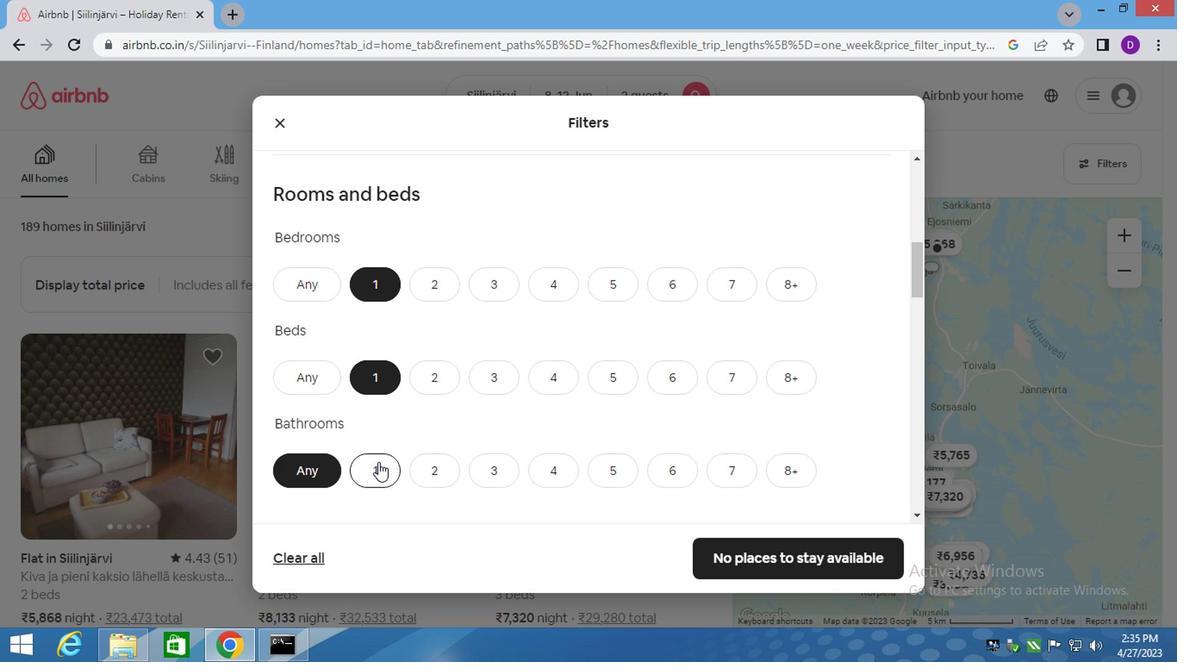 
Action: Mouse pressed left at (377, 462)
Screenshot: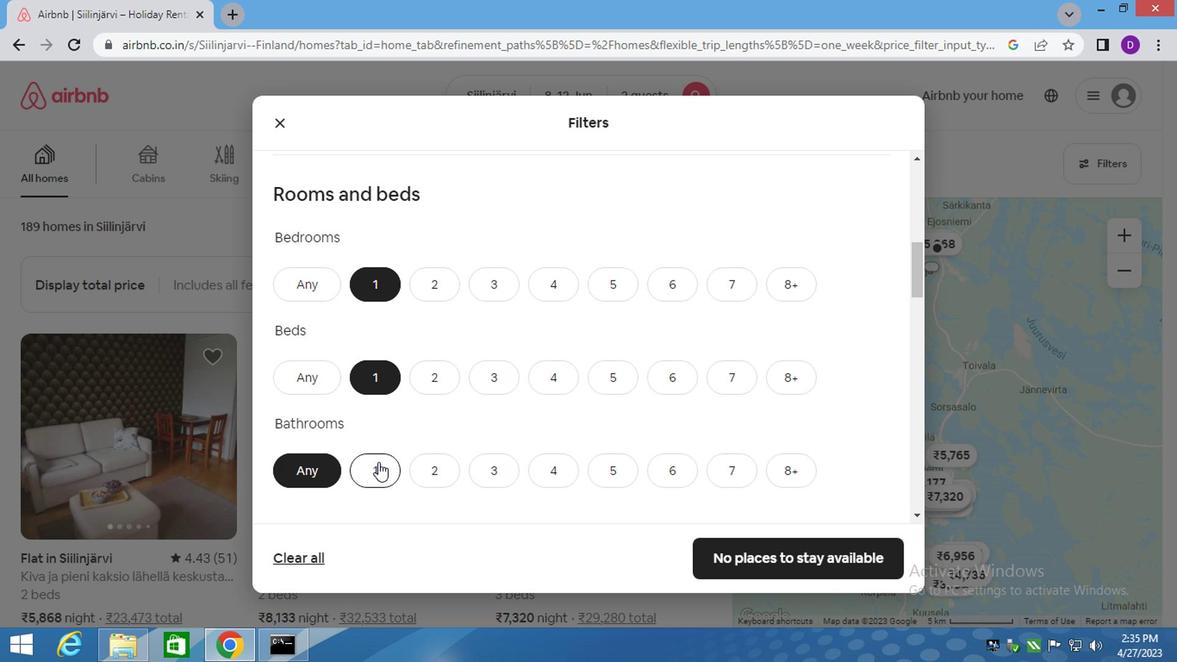 
Action: Mouse moved to (526, 425)
Screenshot: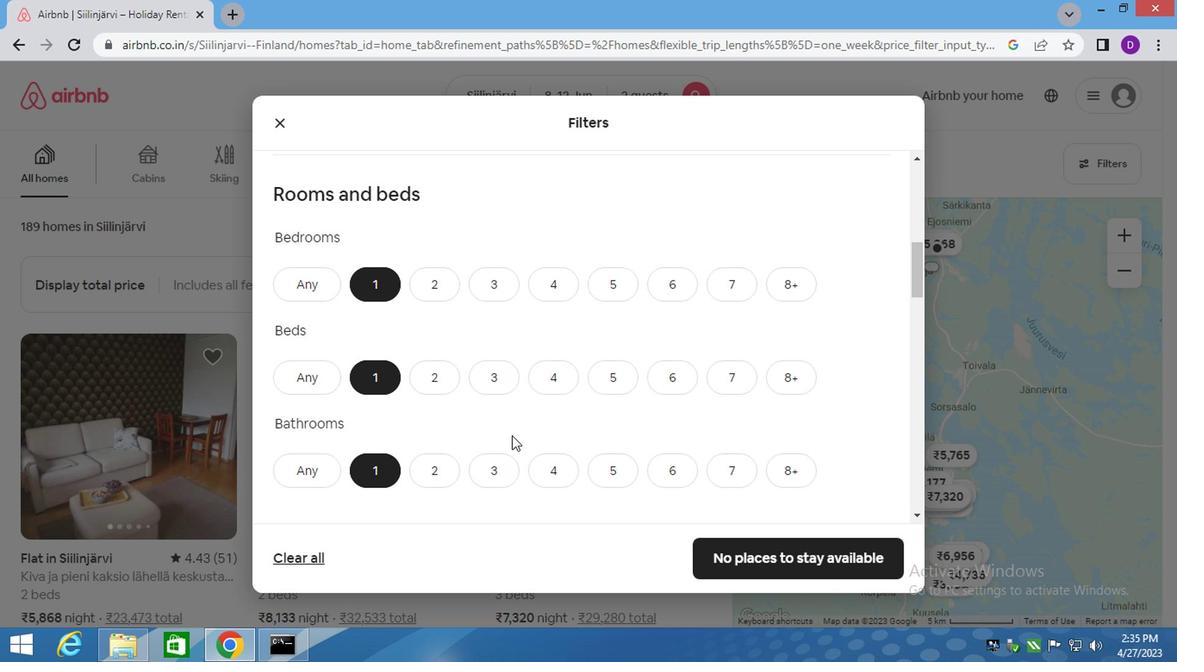 
Action: Mouse scrolled (526, 424) with delta (0, -1)
Screenshot: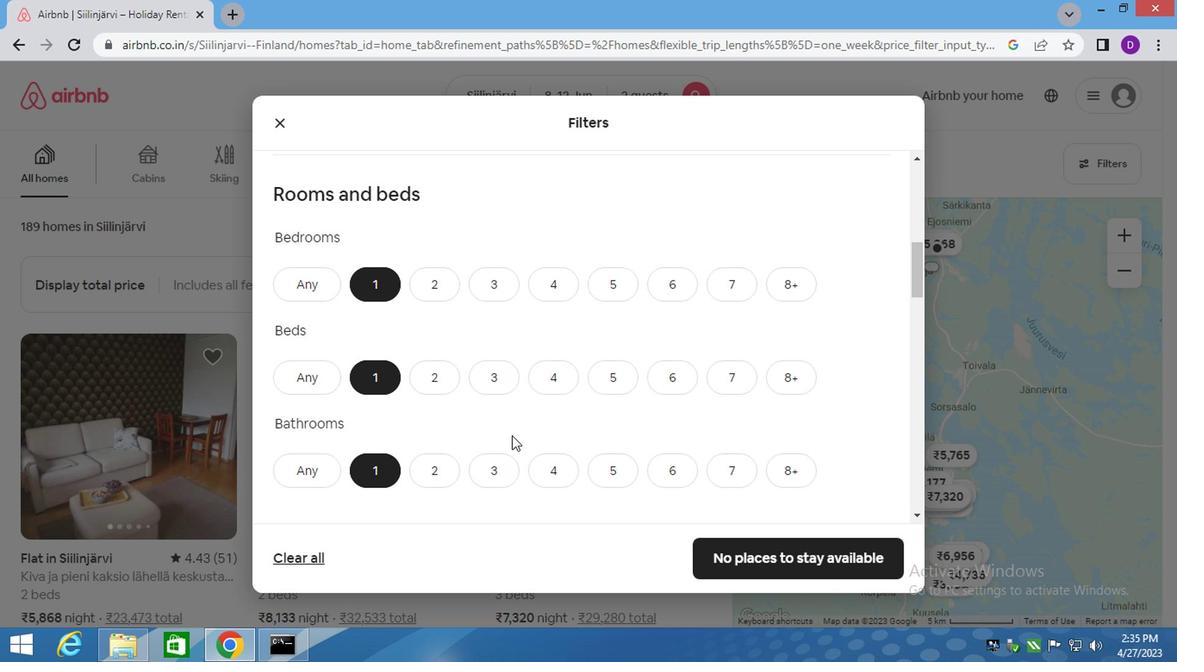 
Action: Mouse moved to (528, 423)
Screenshot: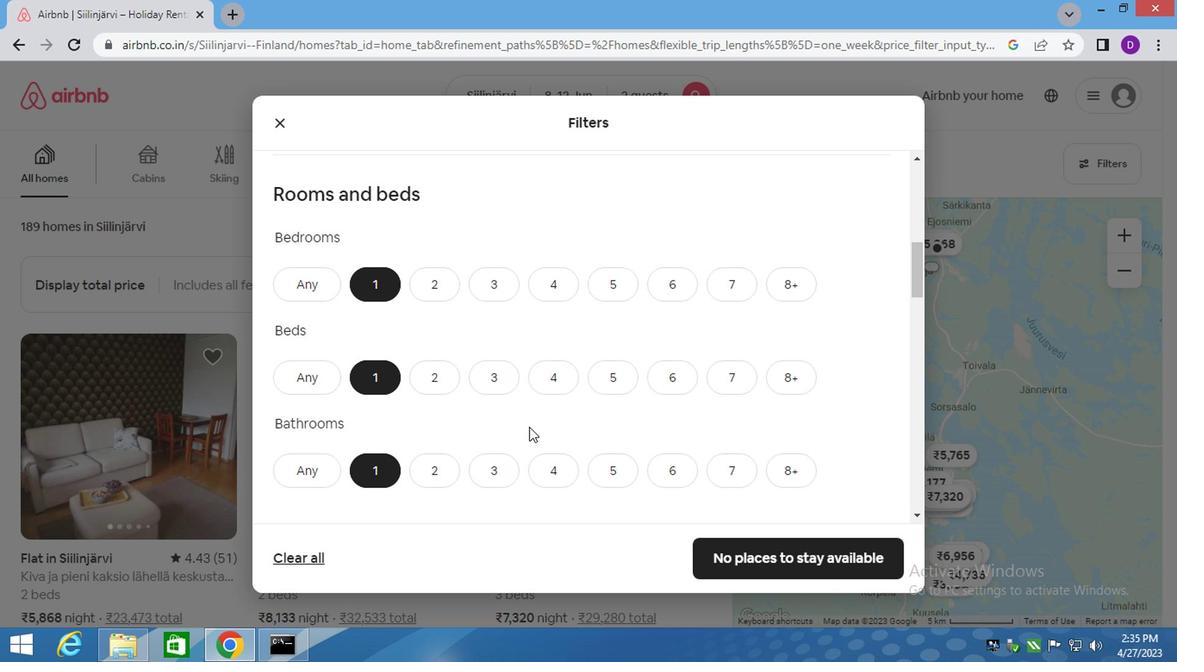 
Action: Mouse scrolled (528, 423) with delta (0, 0)
Screenshot: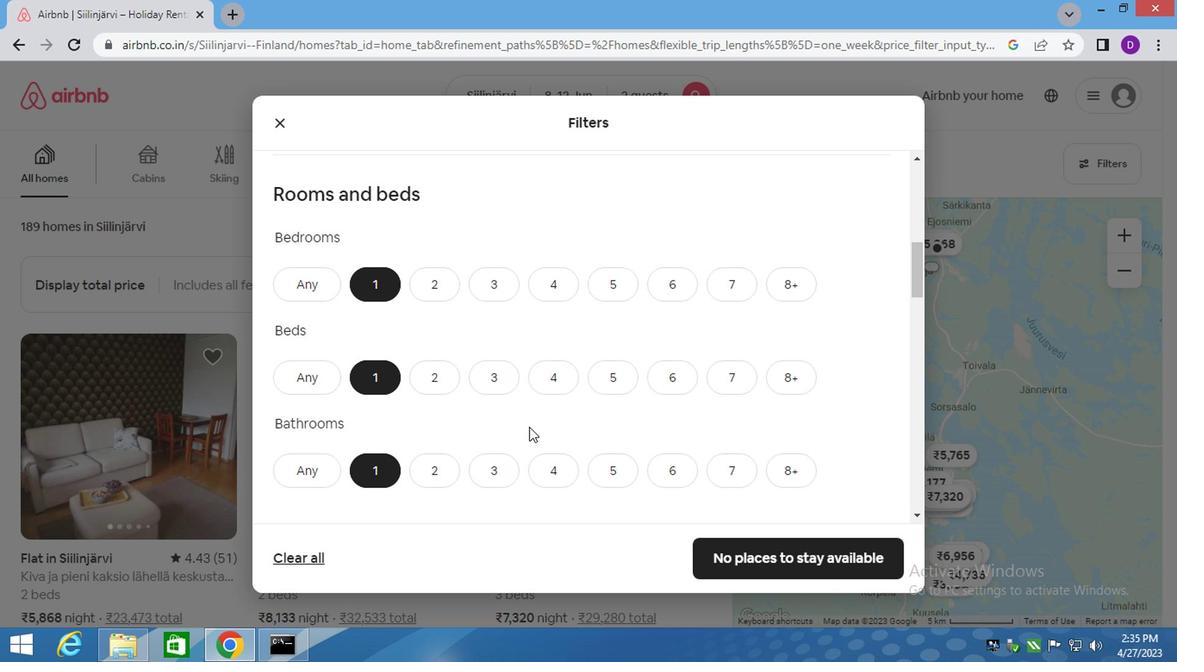 
Action: Mouse moved to (505, 415)
Screenshot: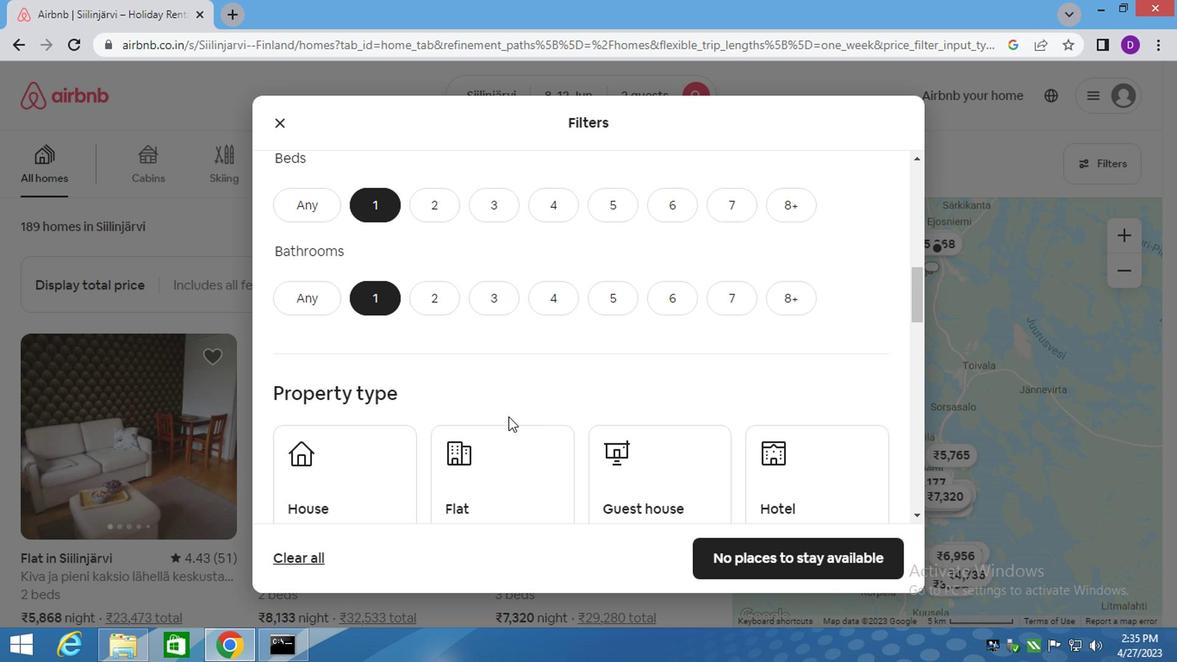 
Action: Mouse scrolled (505, 415) with delta (0, 0)
Screenshot: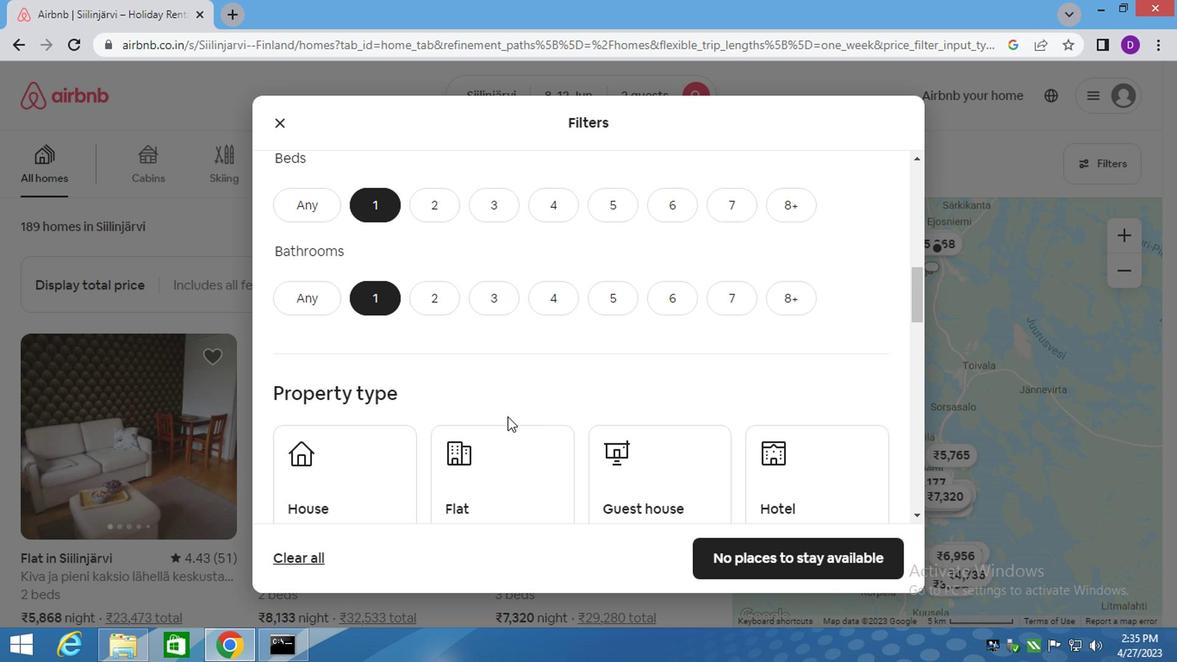 
Action: Mouse scrolled (505, 415) with delta (0, 0)
Screenshot: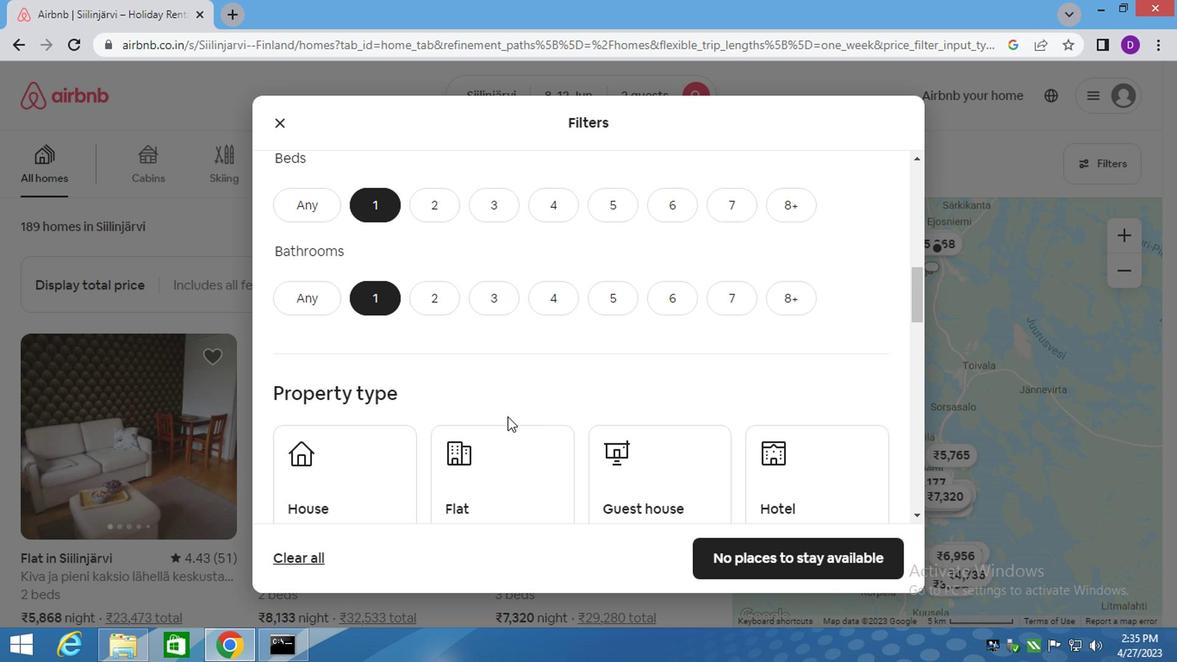 
Action: Mouse moved to (460, 312)
Screenshot: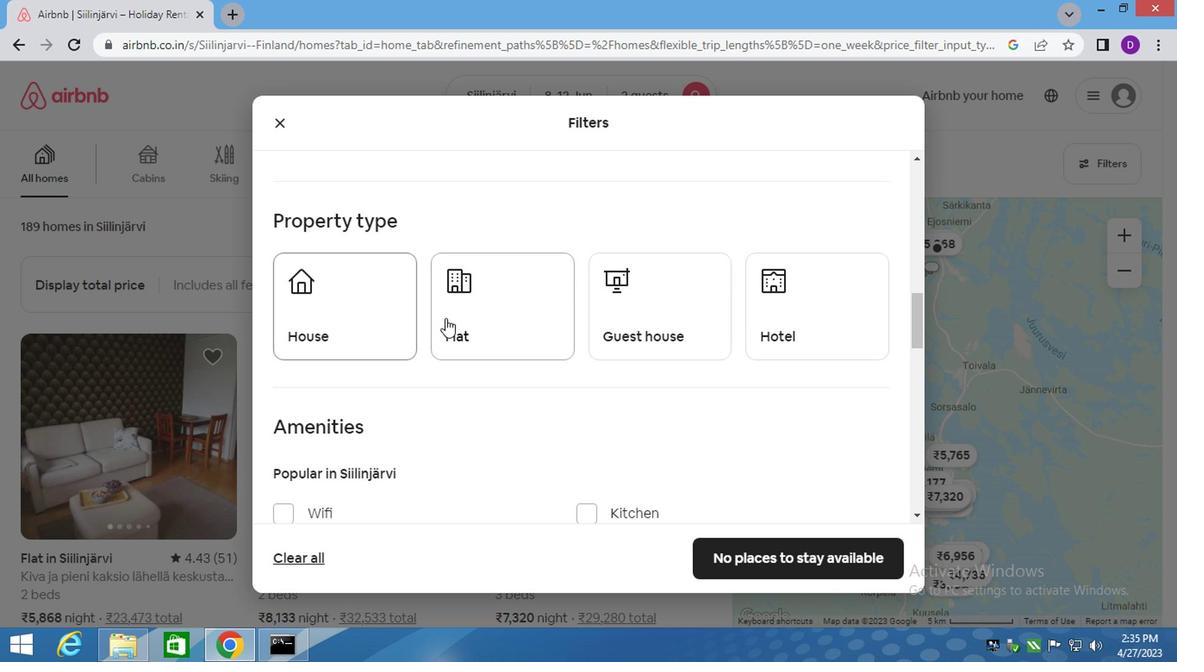 
Action: Mouse pressed left at (460, 312)
Screenshot: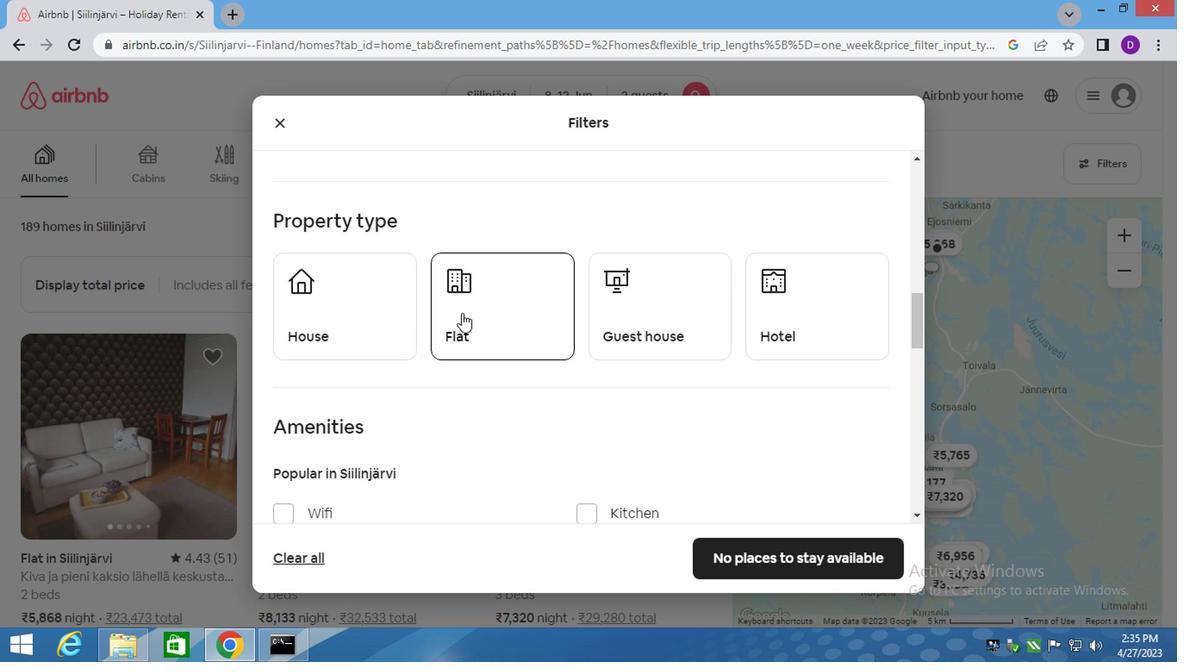 
Action: Mouse moved to (636, 325)
Screenshot: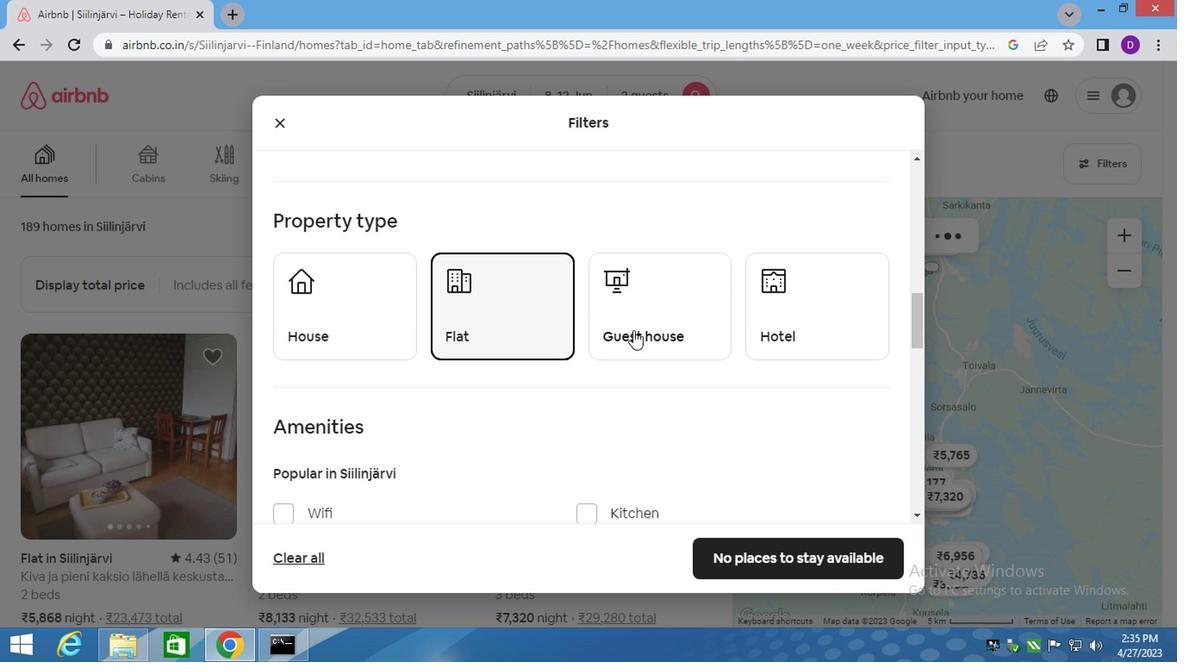 
Action: Mouse pressed left at (636, 325)
Screenshot: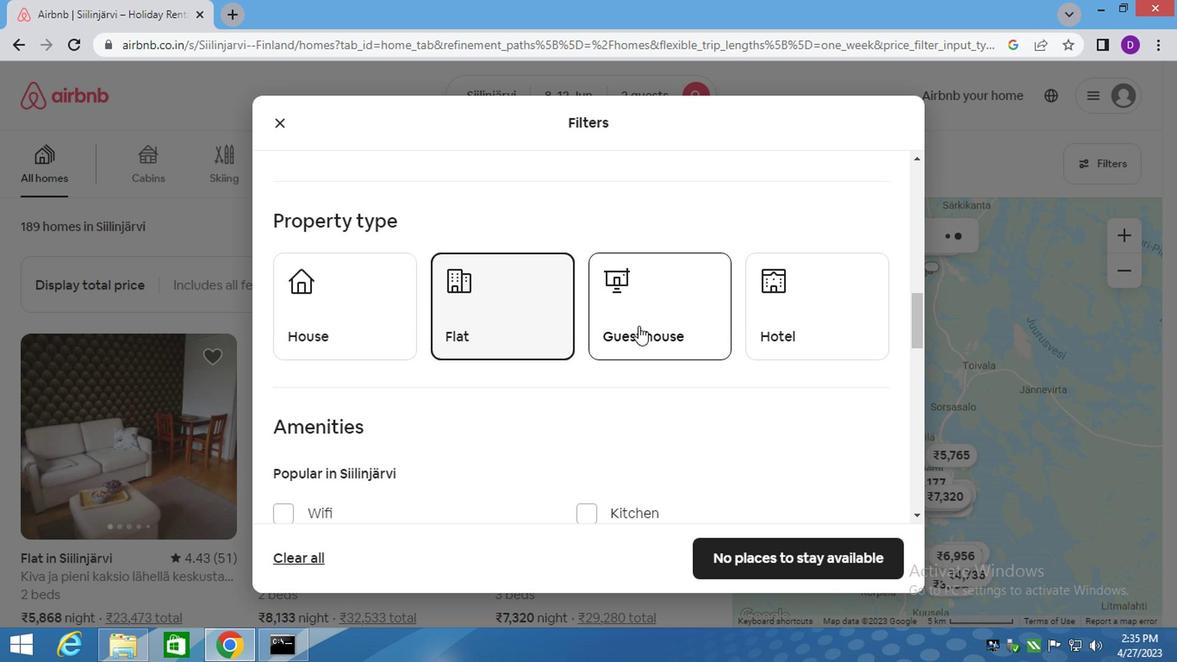 
Action: Mouse moved to (794, 335)
Screenshot: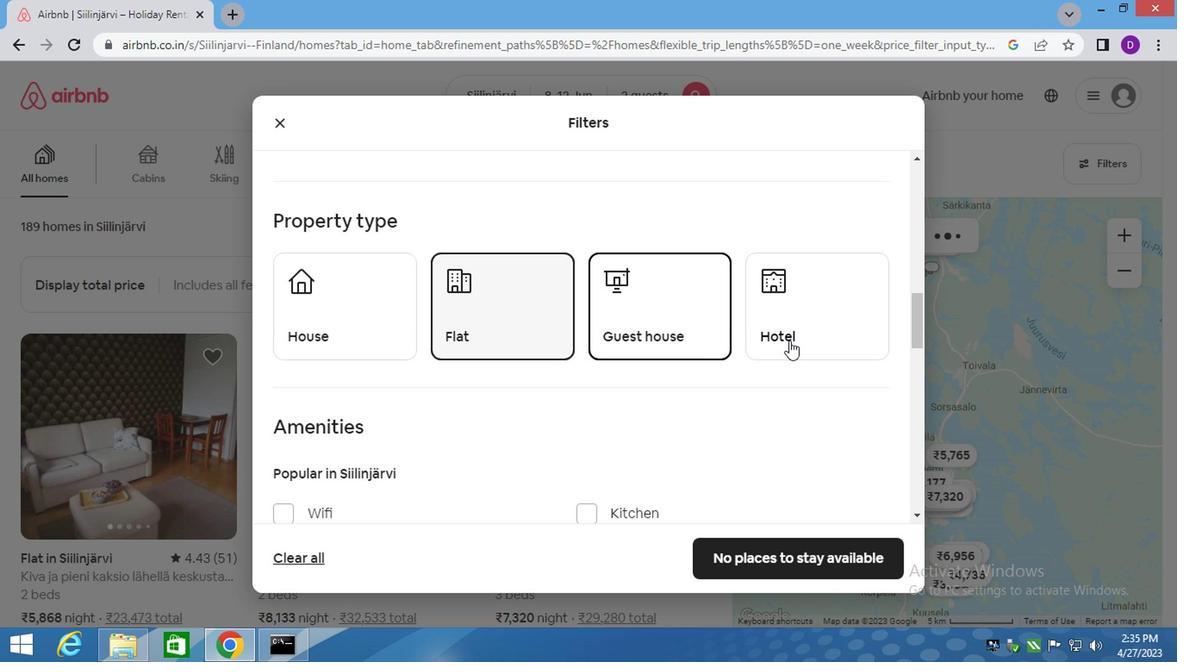 
Action: Mouse pressed left at (794, 335)
Screenshot: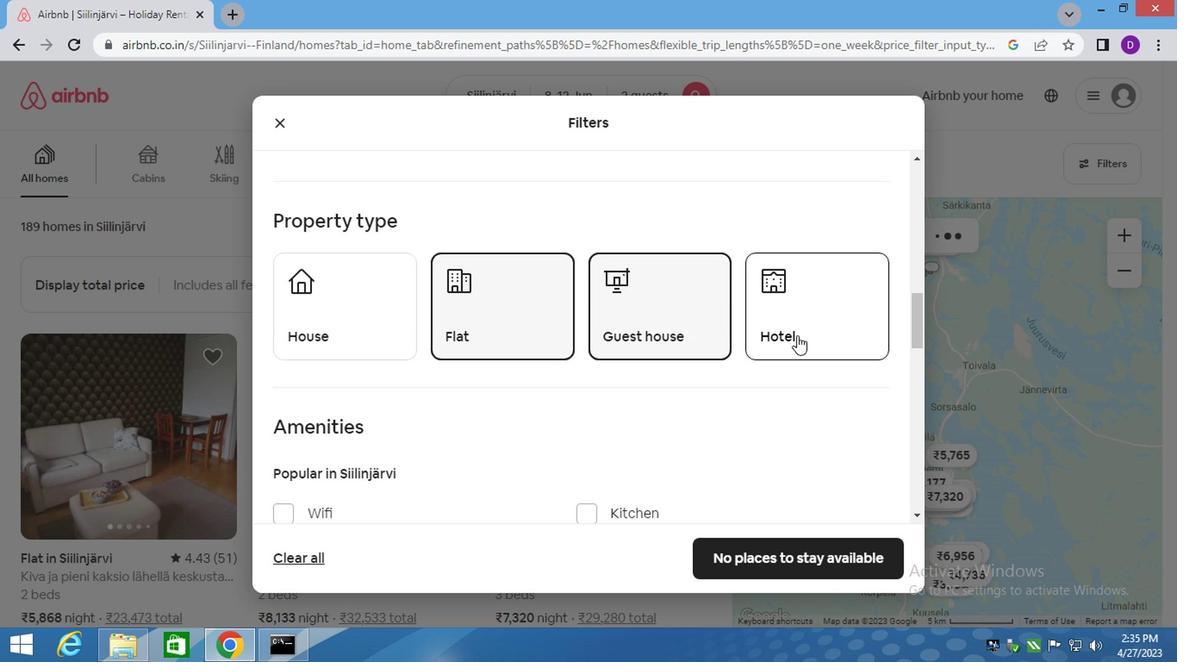 
Action: Mouse moved to (470, 437)
Screenshot: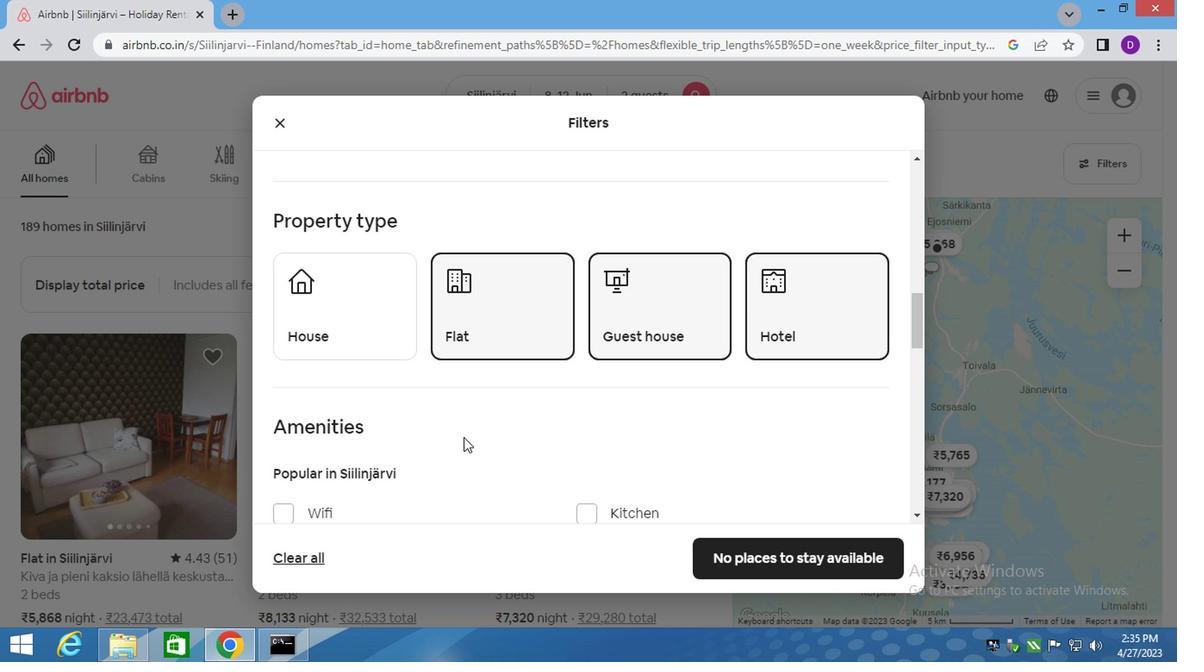 
Action: Mouse scrolled (470, 436) with delta (0, 0)
Screenshot: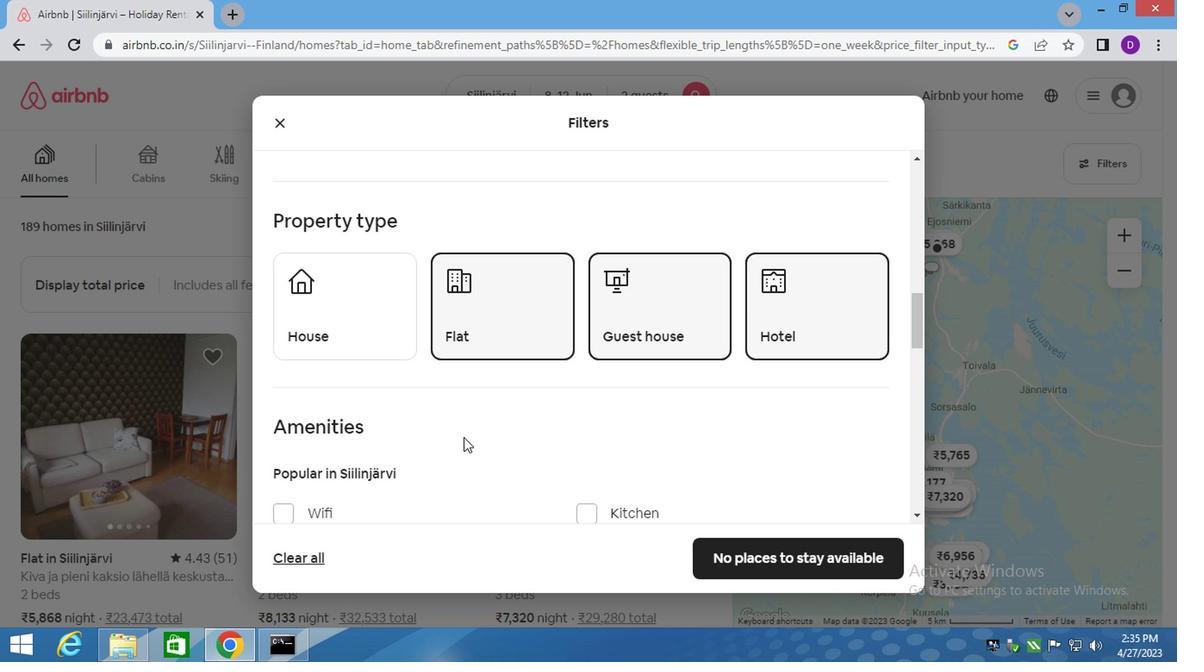 
Action: Mouse moved to (496, 441)
Screenshot: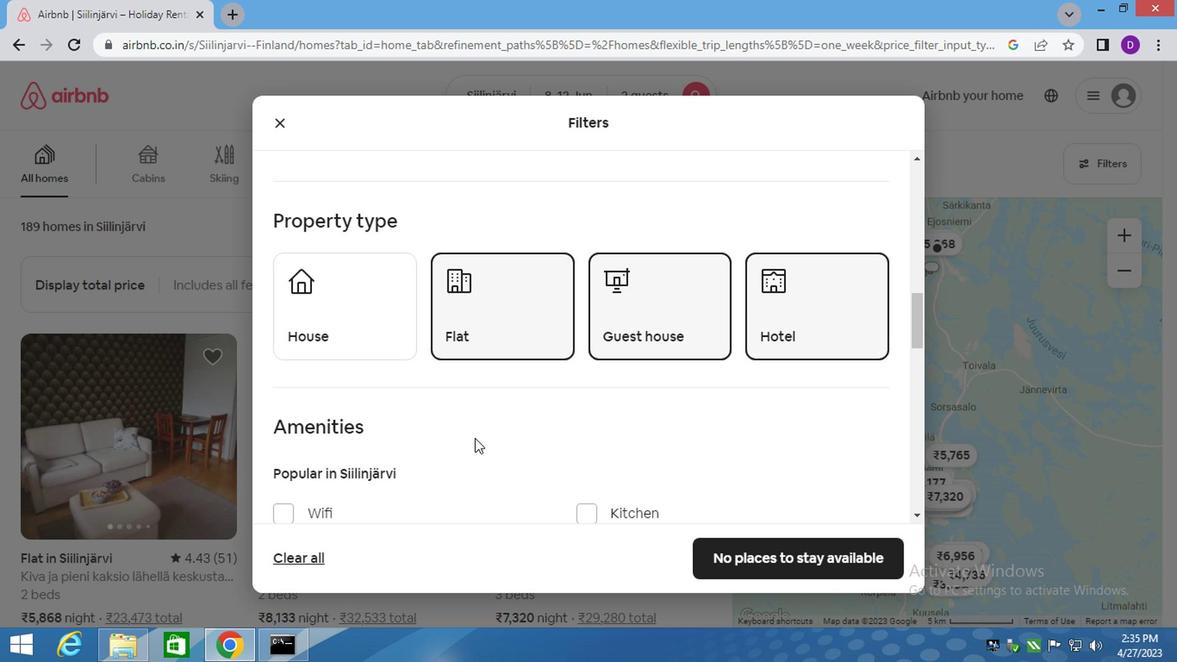 
Action: Mouse scrolled (485, 440) with delta (0, 0)
Screenshot: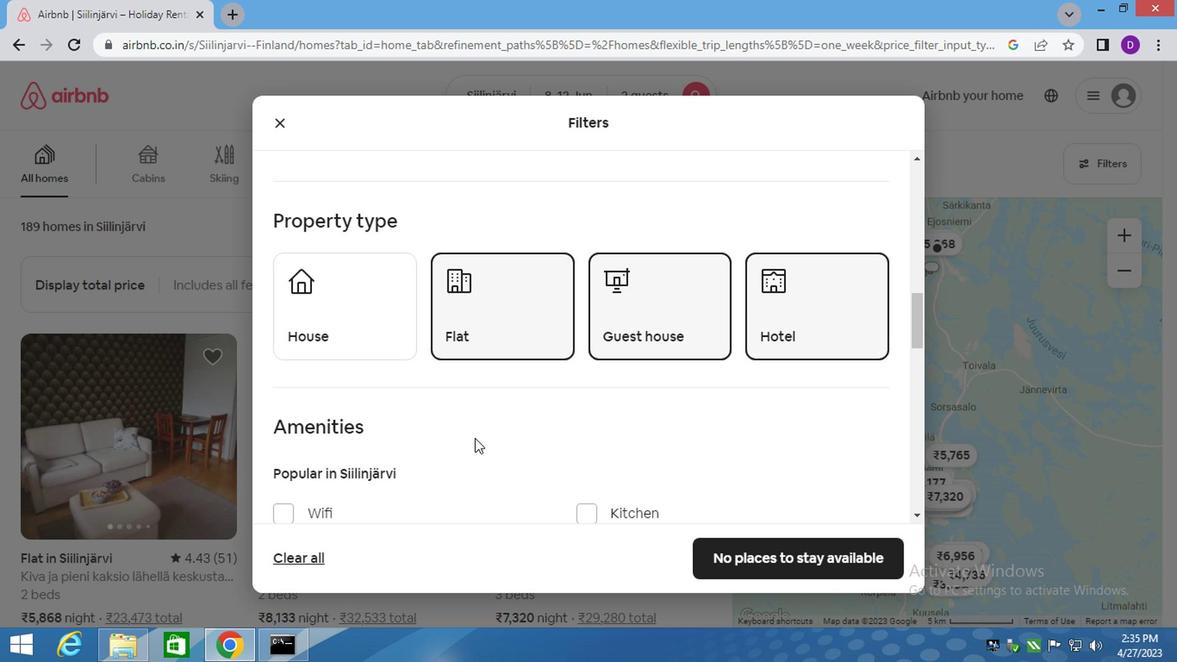 
Action: Mouse moved to (498, 438)
Screenshot: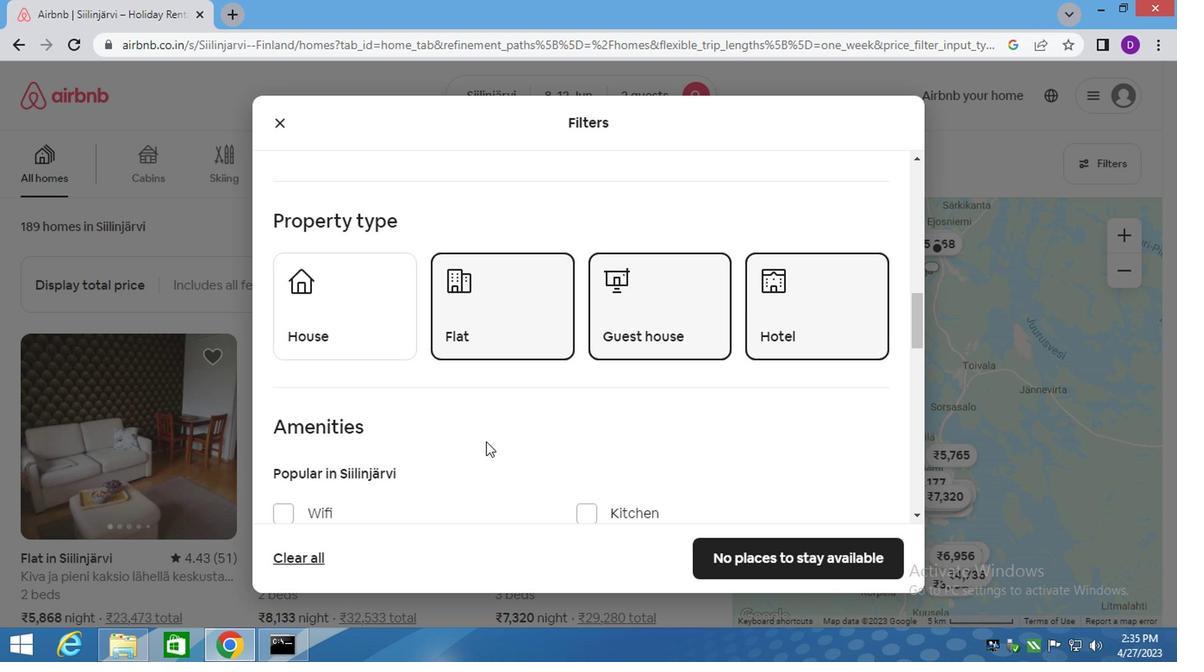 
Action: Mouse scrolled (498, 437) with delta (0, -1)
Screenshot: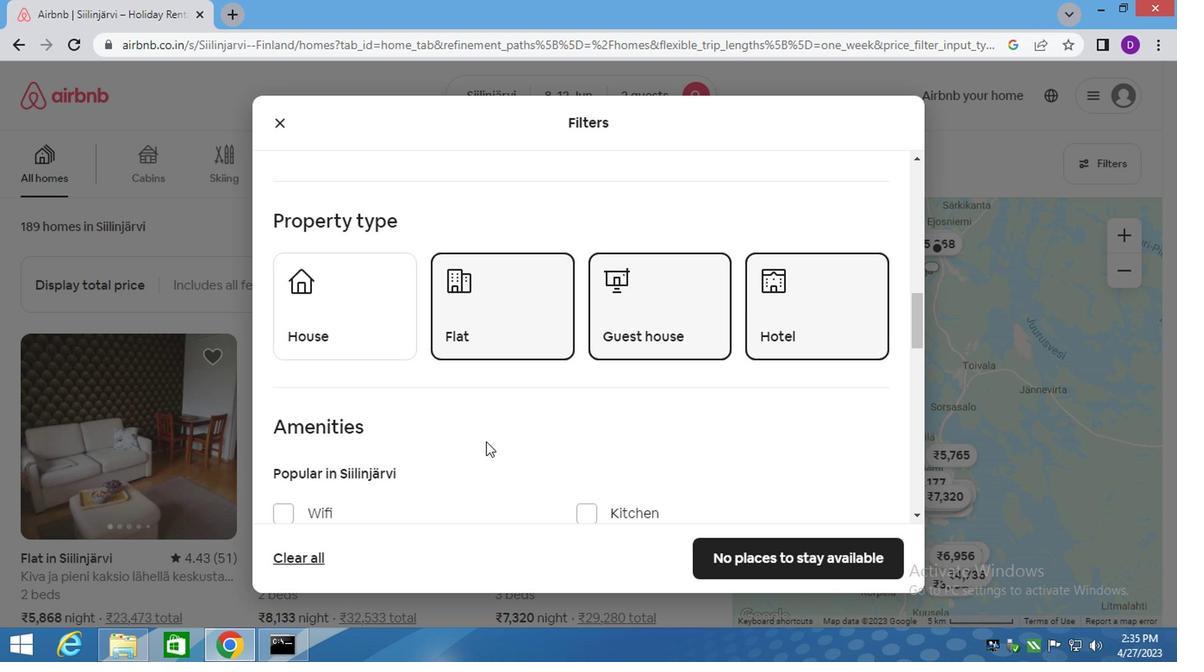 
Action: Mouse moved to (612, 410)
Screenshot: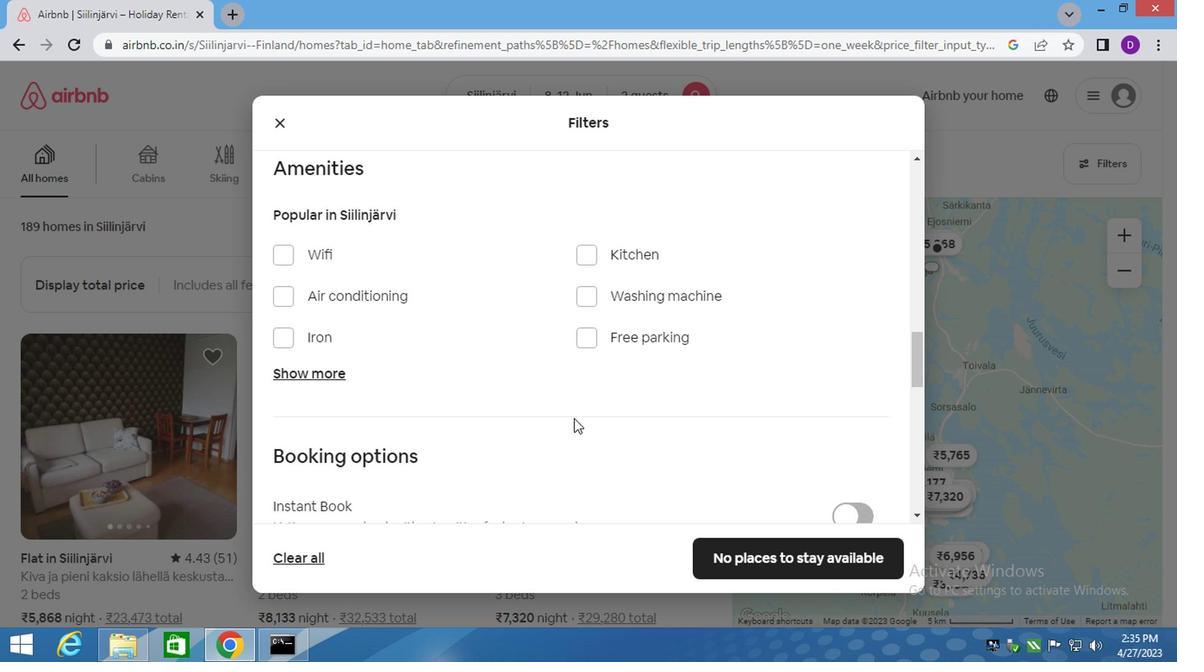 
Action: Mouse scrolled (612, 409) with delta (0, -1)
Screenshot: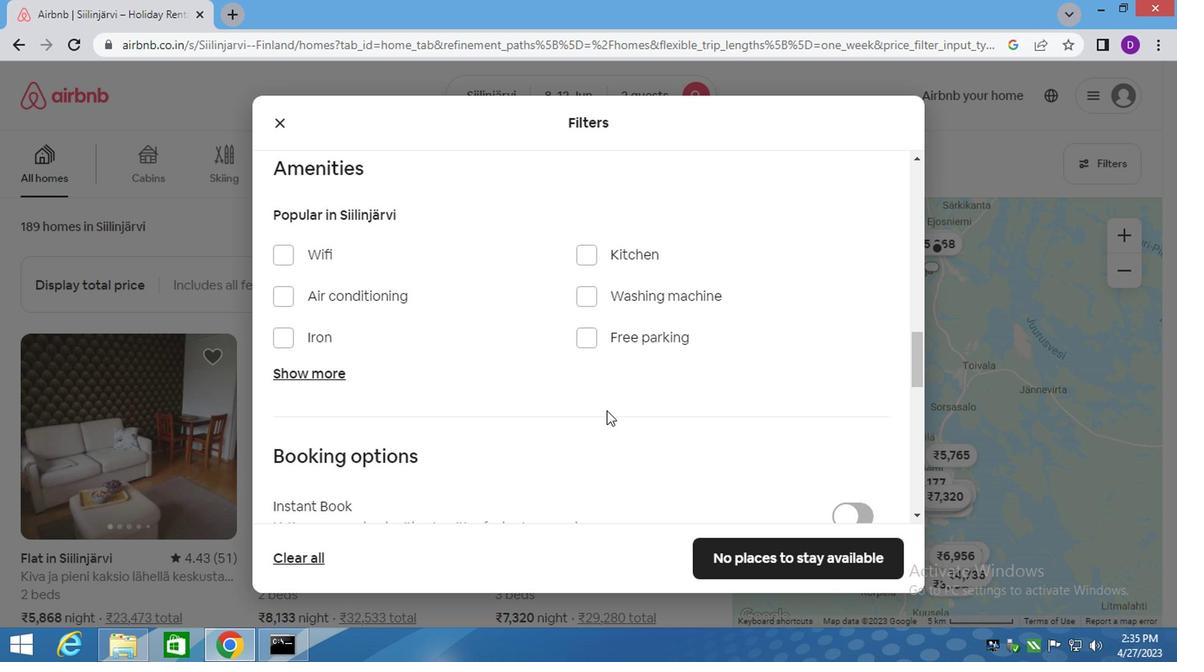 
Action: Mouse scrolled (612, 409) with delta (0, -1)
Screenshot: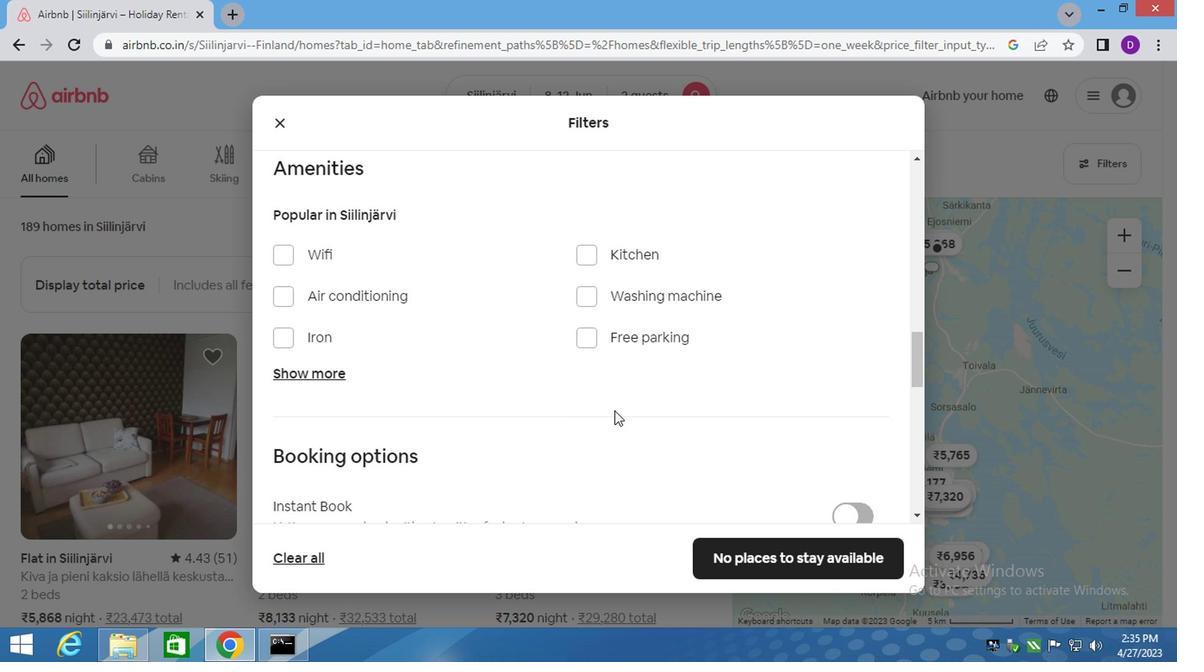 
Action: Mouse moved to (834, 395)
Screenshot: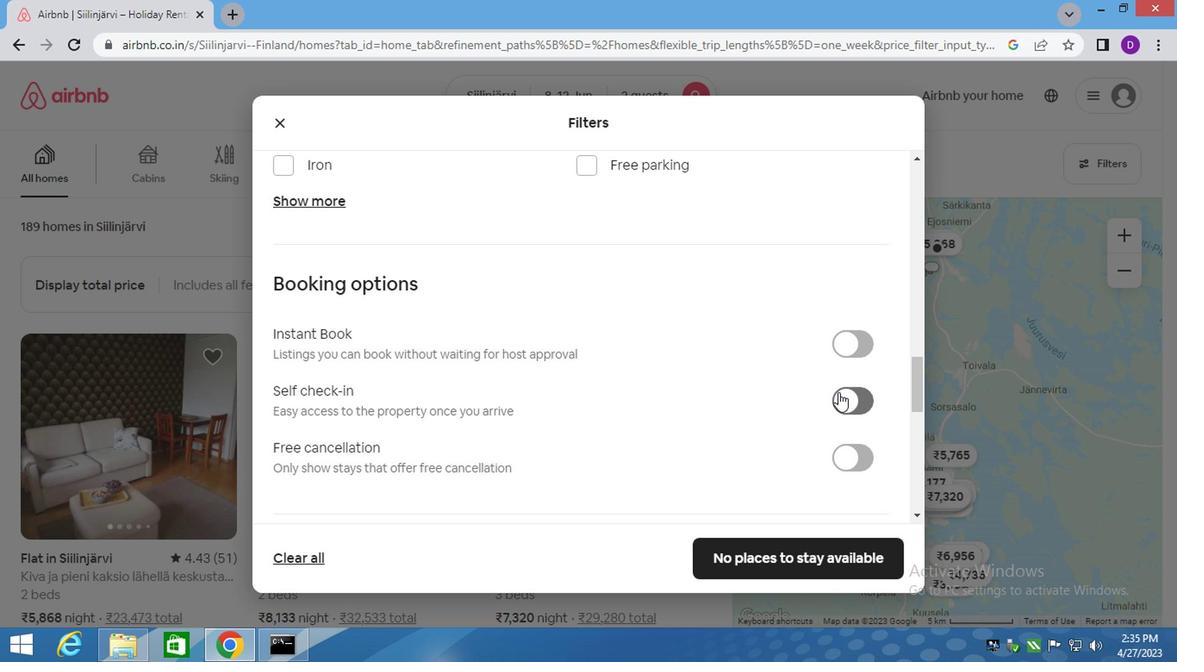 
Action: Mouse pressed left at (834, 395)
Screenshot: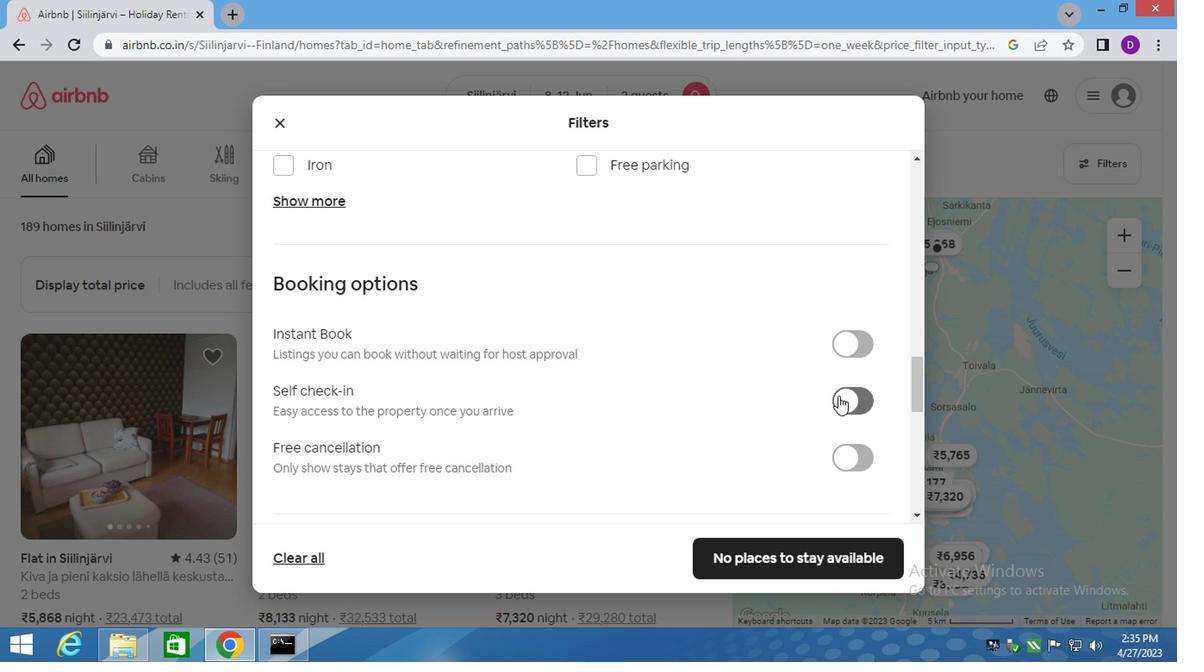 
Action: Mouse moved to (750, 546)
Screenshot: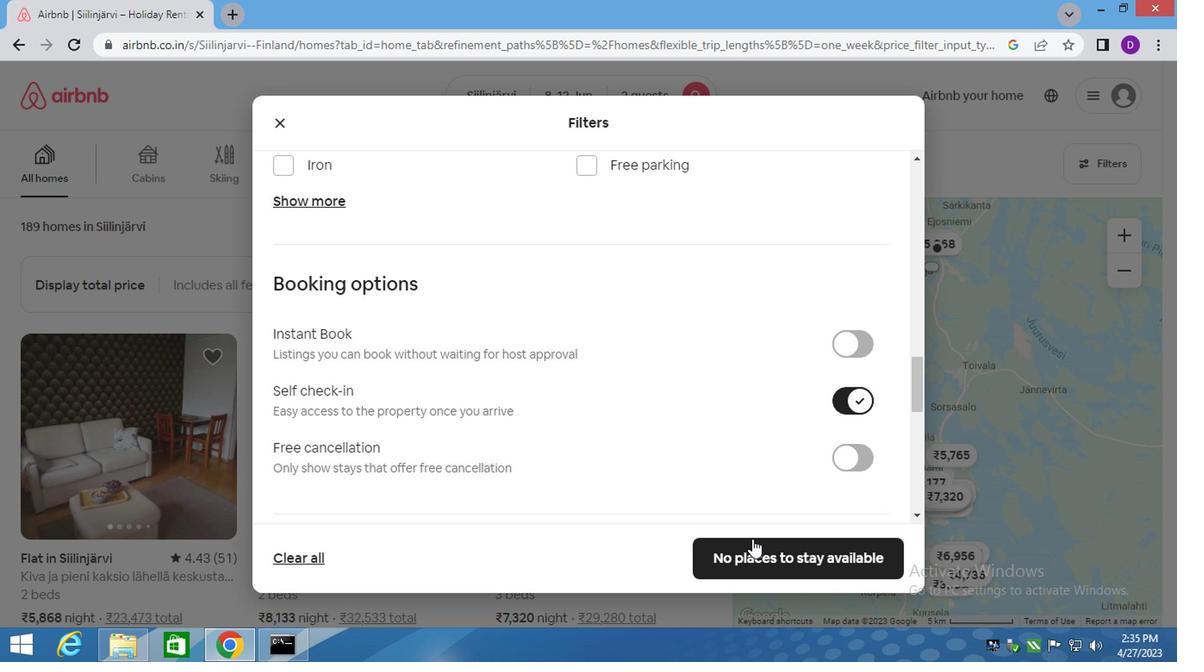 
Action: Mouse pressed left at (750, 546)
Screenshot: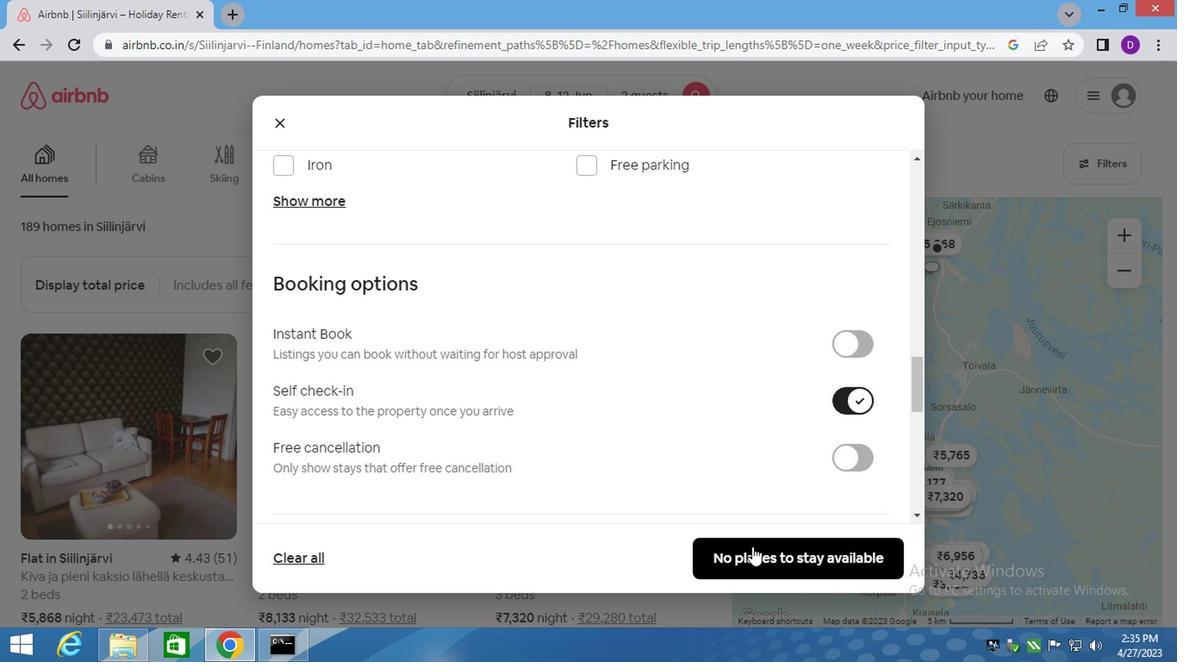 
Action: Mouse moved to (680, 346)
Screenshot: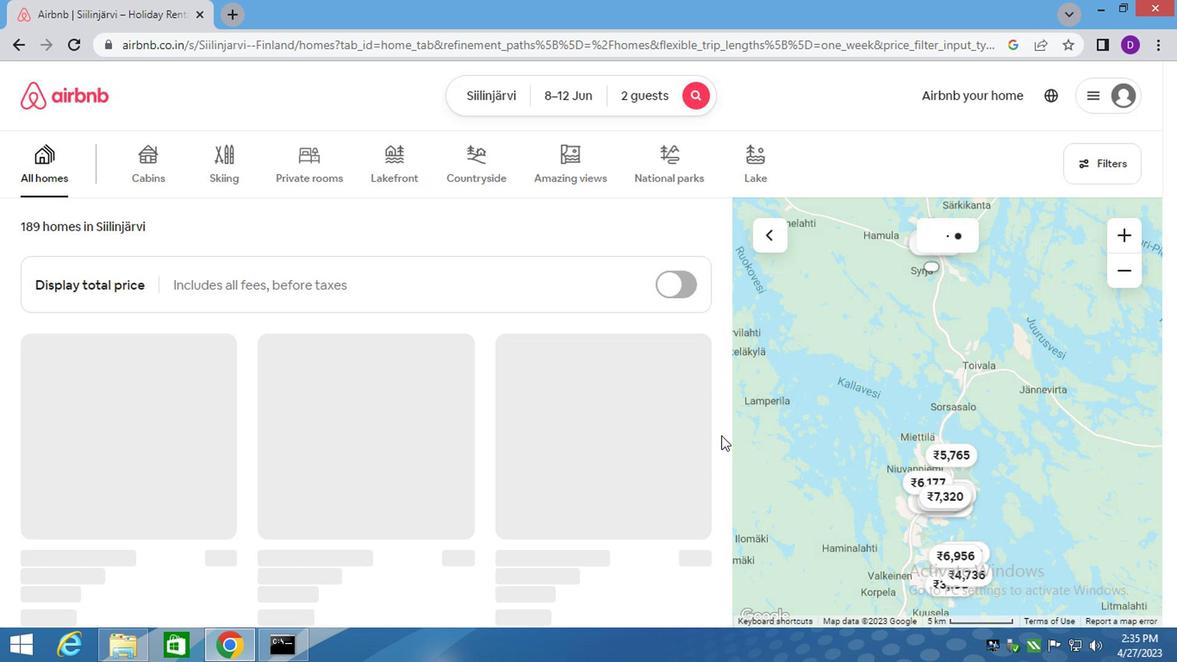 
